 Task: Look for space in Bir el Djir, Algeria from 9th June, 2023 to 17th June, 2023 for 2 adults in price range Rs.7000 to Rs.12000. Place can be private room with 1  bedroom having 2 beds and 1 bathroom. Property type can be house, flat, hotel. Booking option can be shelf check-in. Required host language is .
Action: Mouse moved to (482, 100)
Screenshot: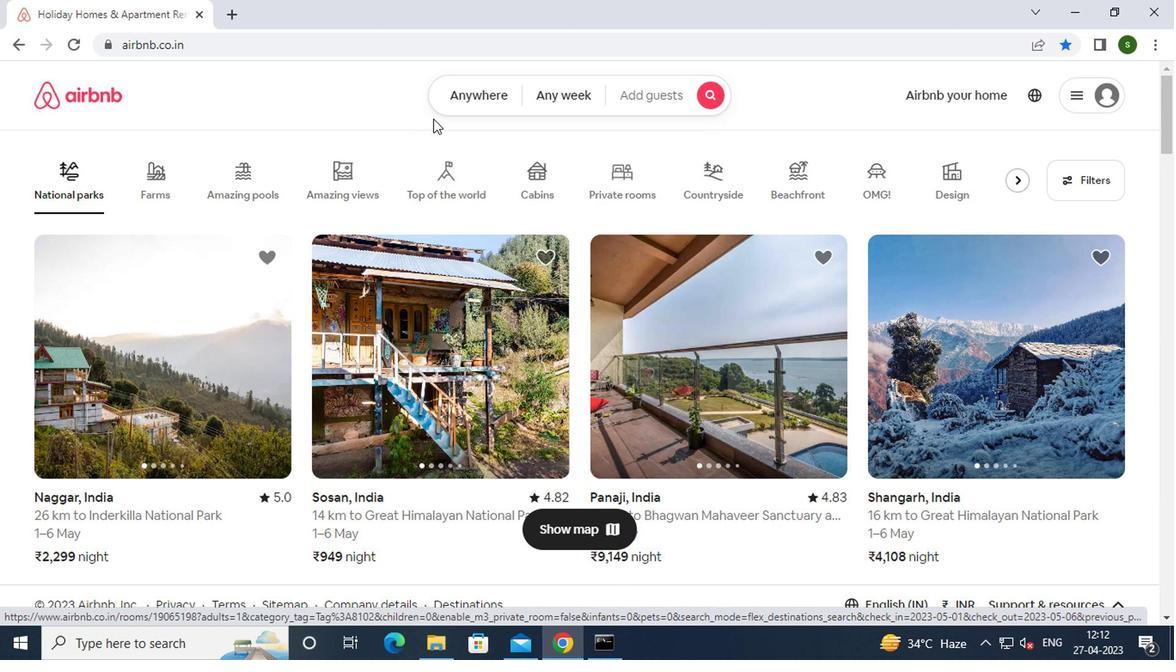 
Action: Mouse pressed left at (482, 100)
Screenshot: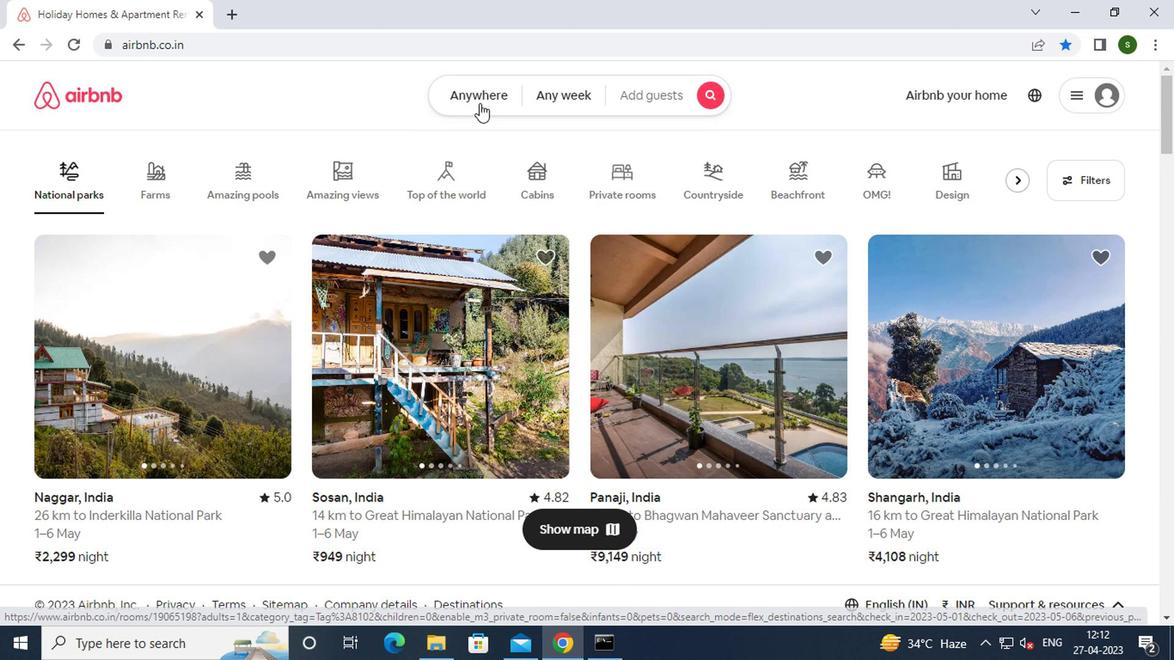 
Action: Mouse moved to (364, 167)
Screenshot: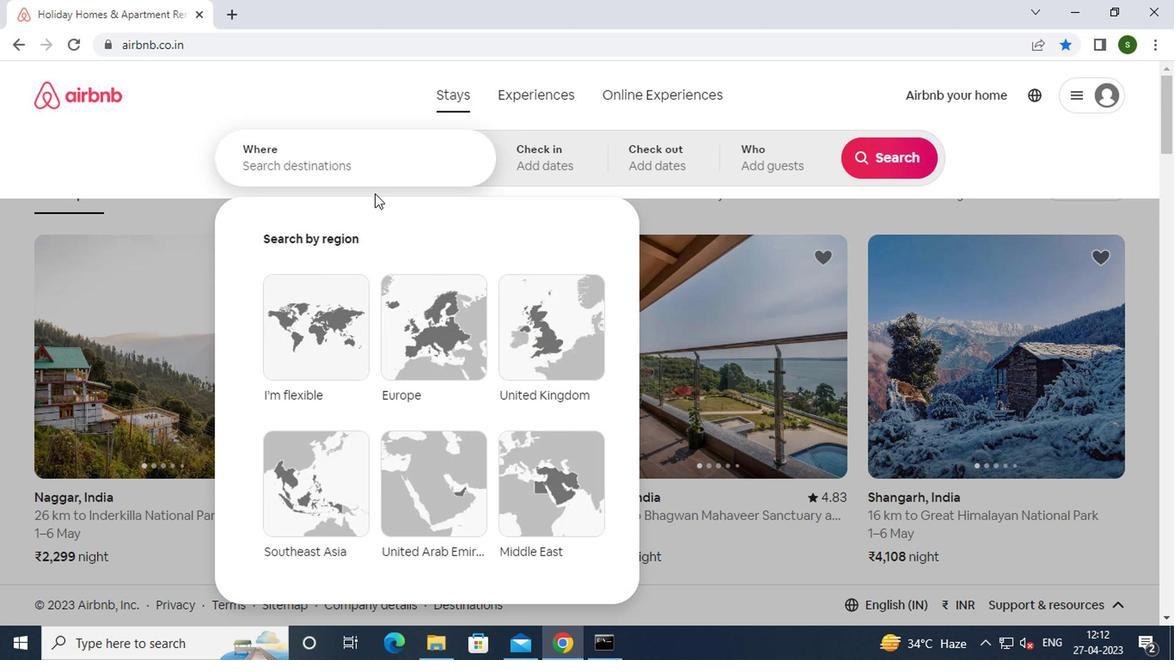 
Action: Mouse pressed left at (364, 167)
Screenshot: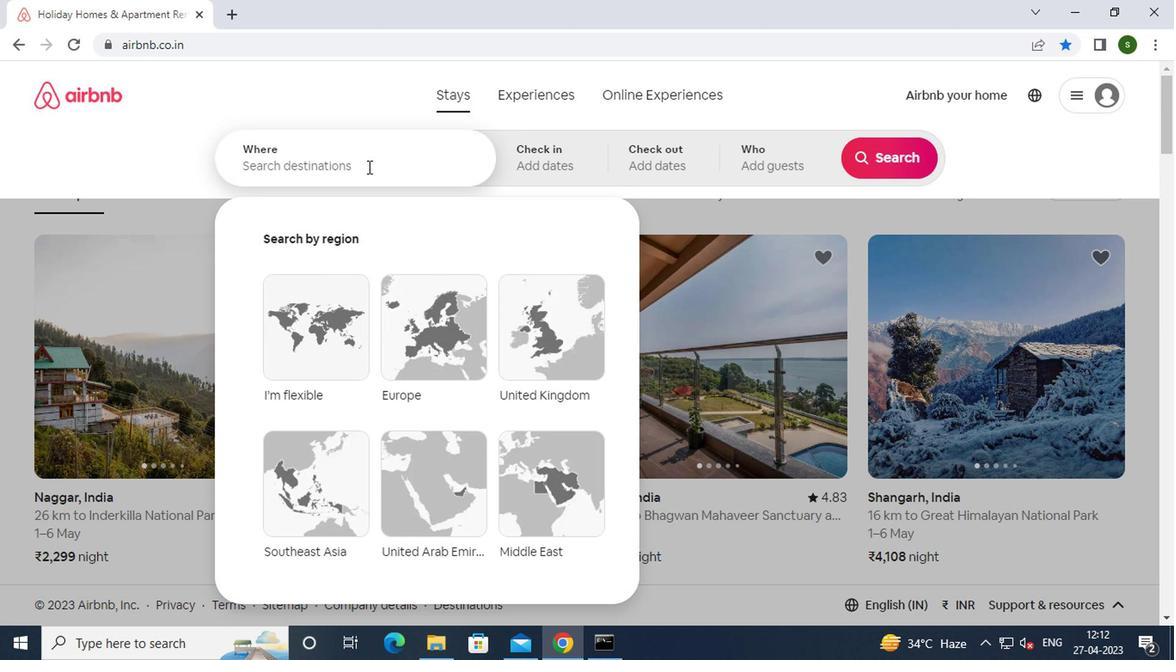 
Action: Key pressed b<Key.caps_lock>ir<Key.space>el<Key.space><Key.caps_lock>d<Key.caps_lock>jir,<Key.space><Key.caps_lock>a<Key.caps_lock>lgeria<Key.enter>
Screenshot: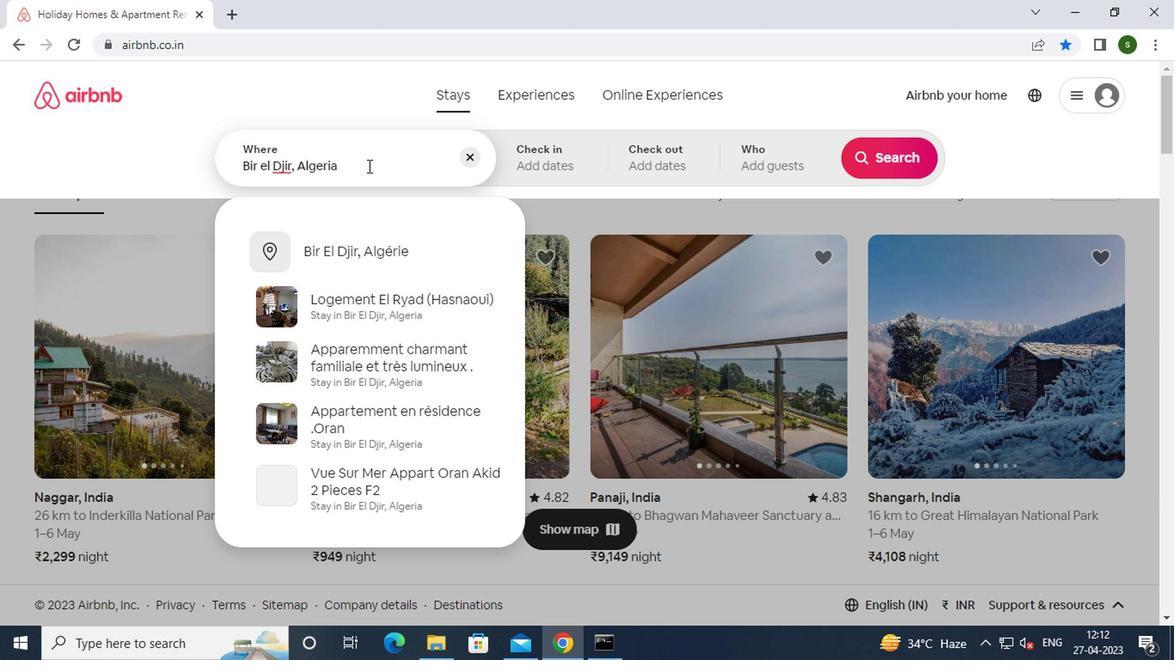 
Action: Mouse moved to (865, 291)
Screenshot: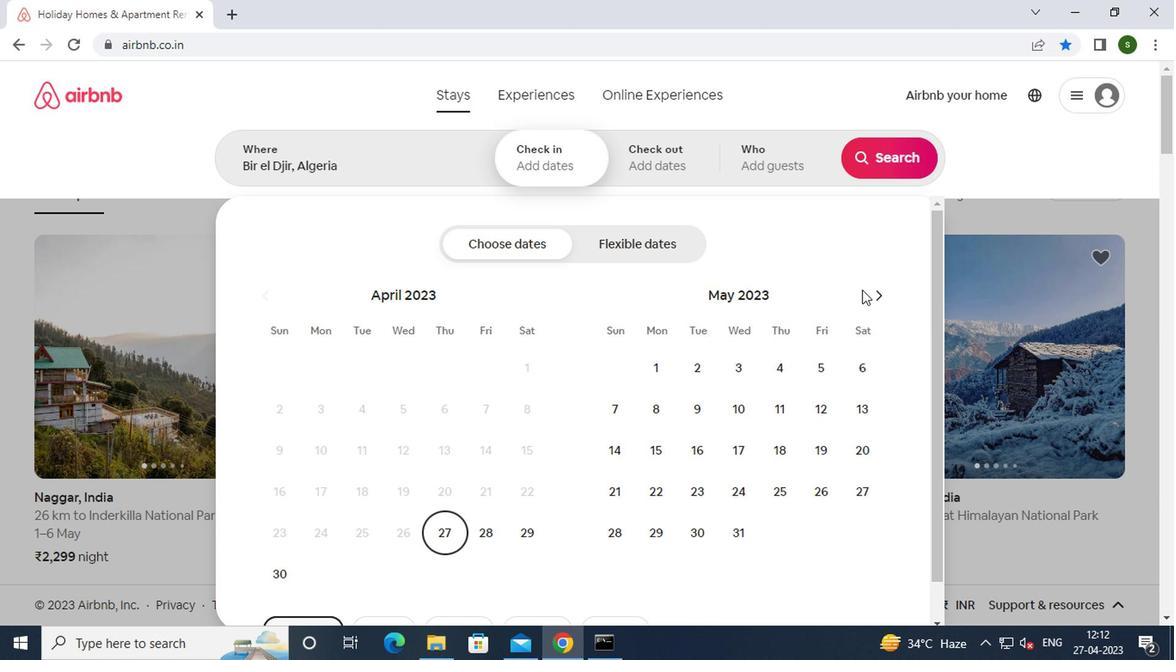
Action: Mouse pressed left at (865, 291)
Screenshot: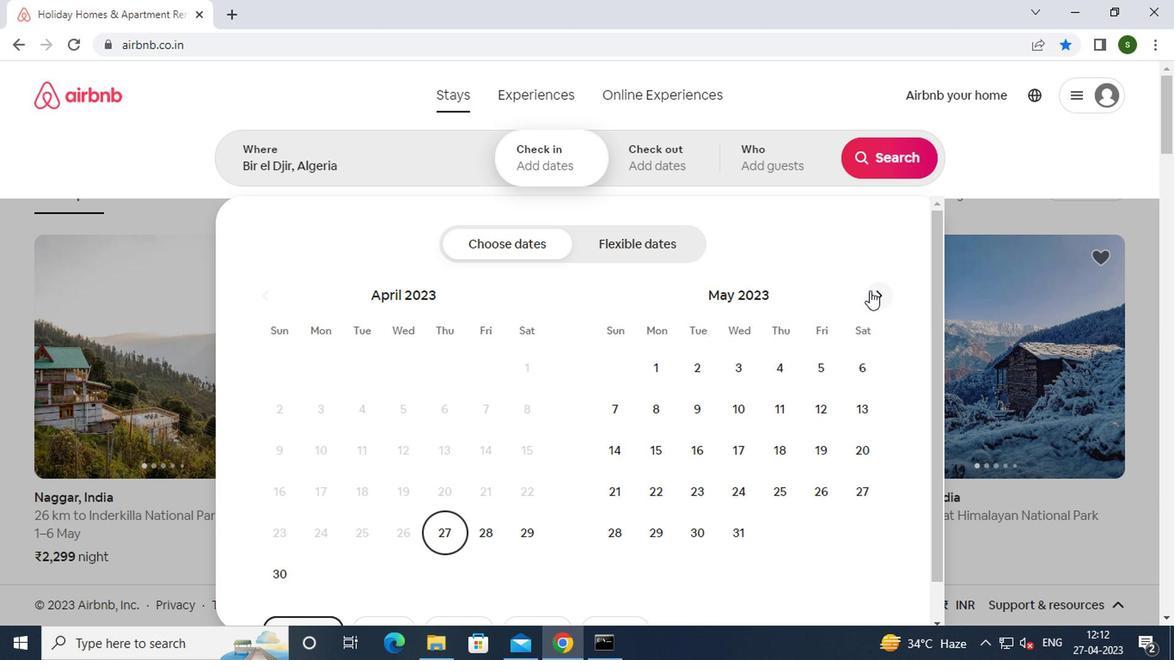 
Action: Mouse moved to (814, 406)
Screenshot: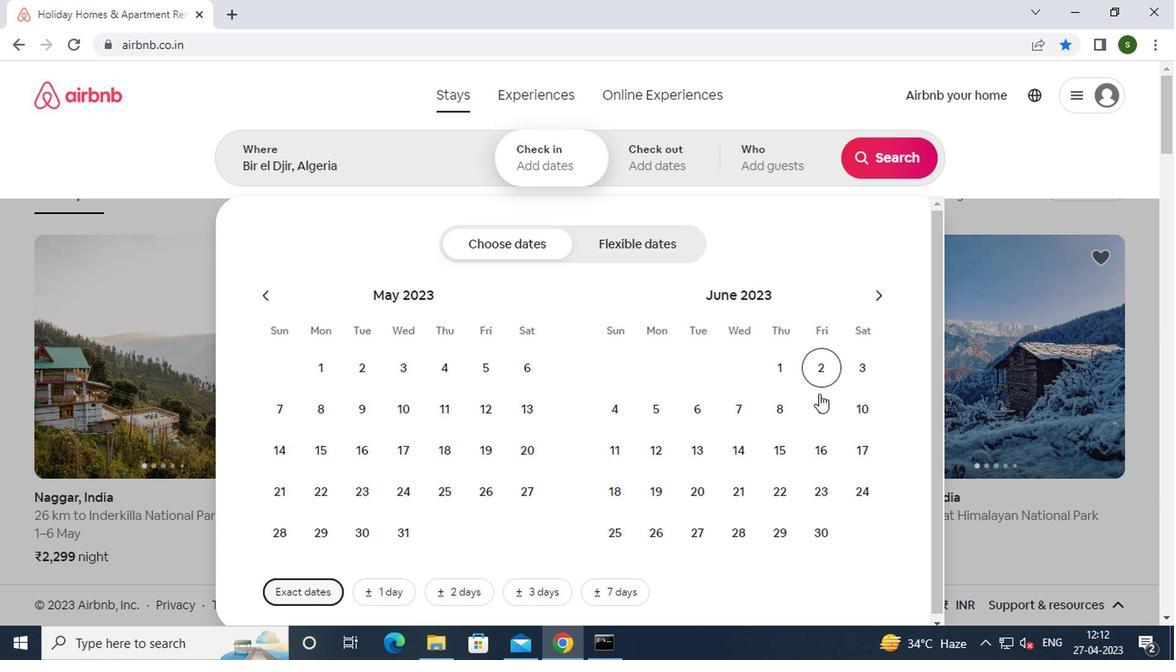 
Action: Mouse pressed left at (814, 406)
Screenshot: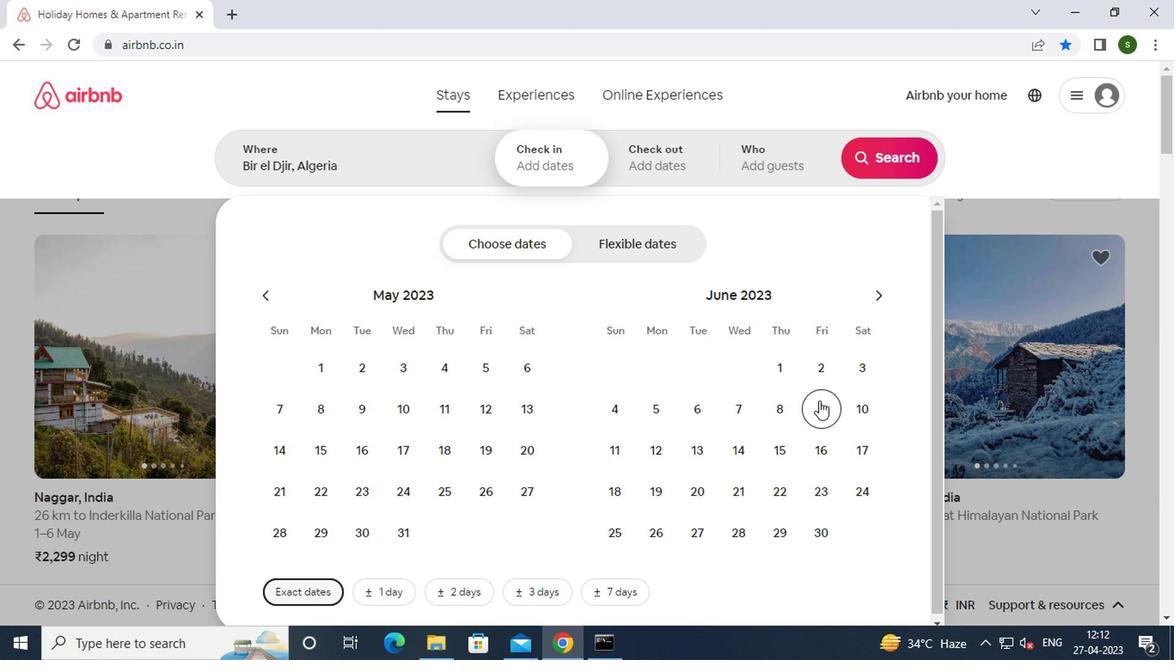 
Action: Mouse moved to (854, 446)
Screenshot: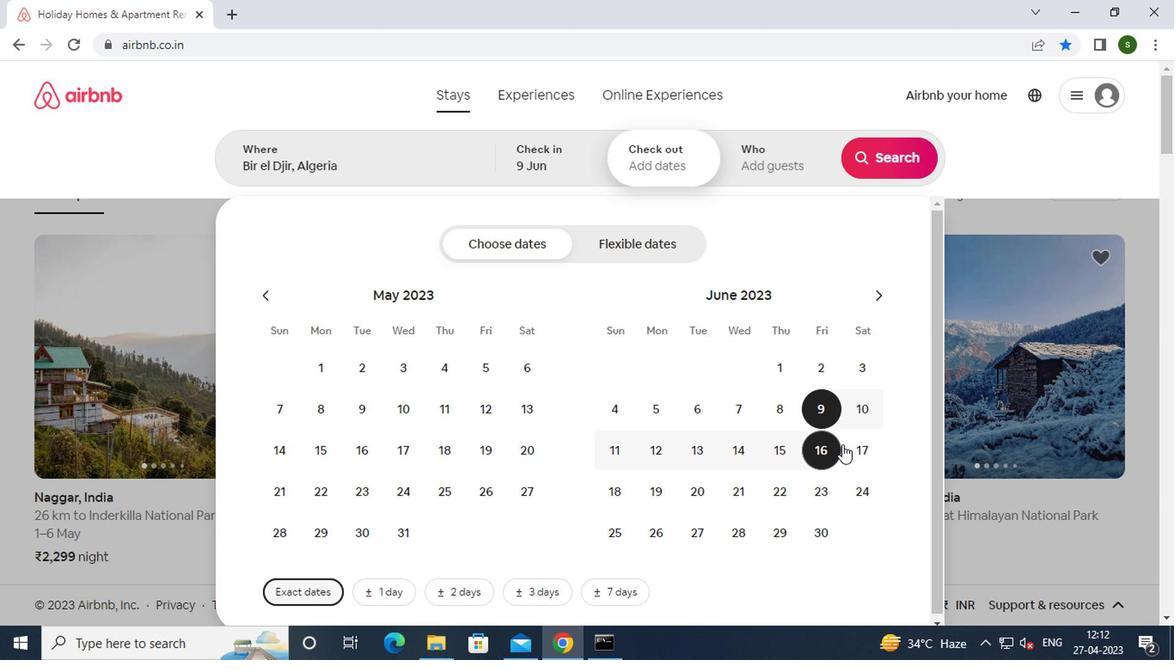 
Action: Mouse pressed left at (854, 446)
Screenshot: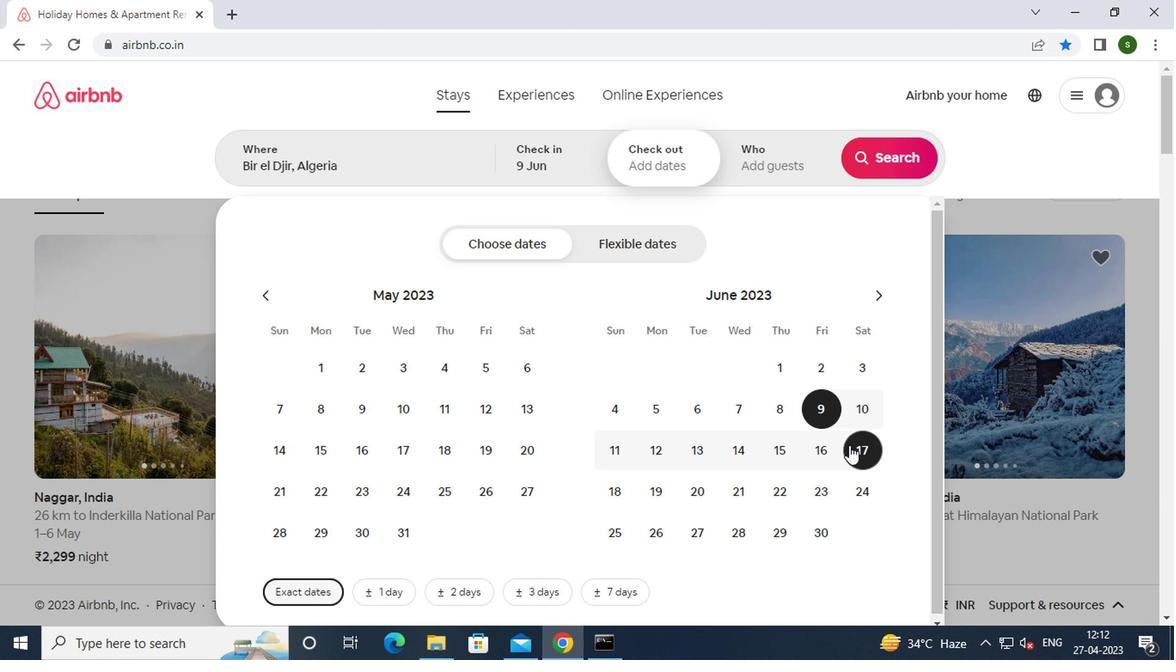 
Action: Mouse moved to (775, 167)
Screenshot: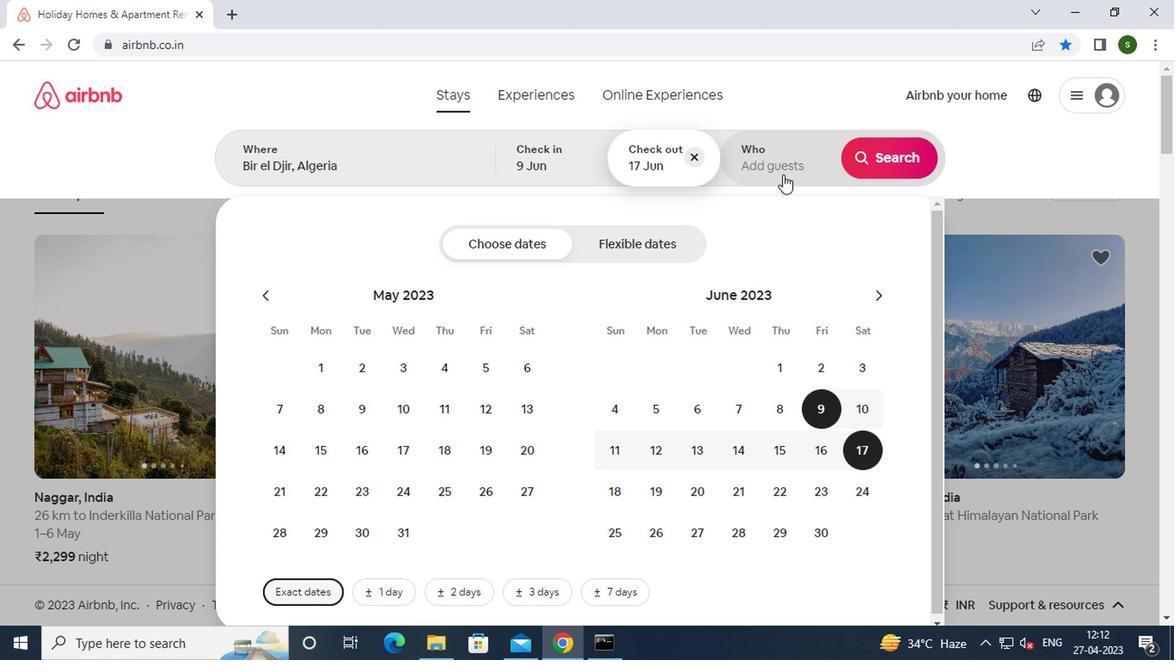
Action: Mouse pressed left at (775, 167)
Screenshot: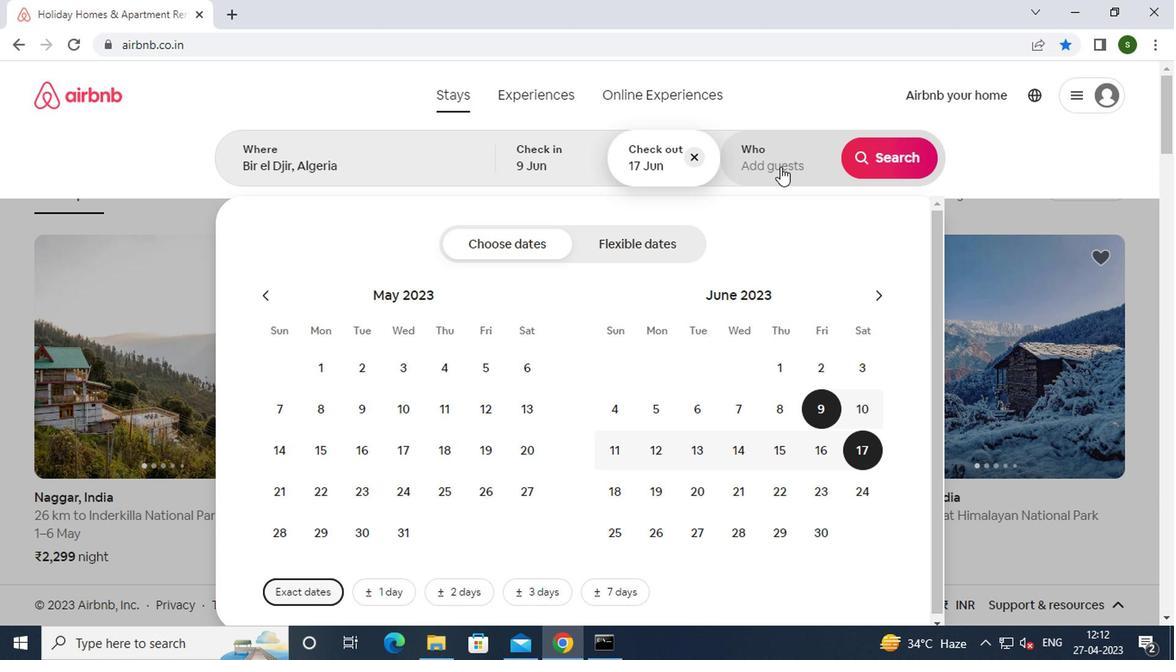 
Action: Mouse moved to (892, 252)
Screenshot: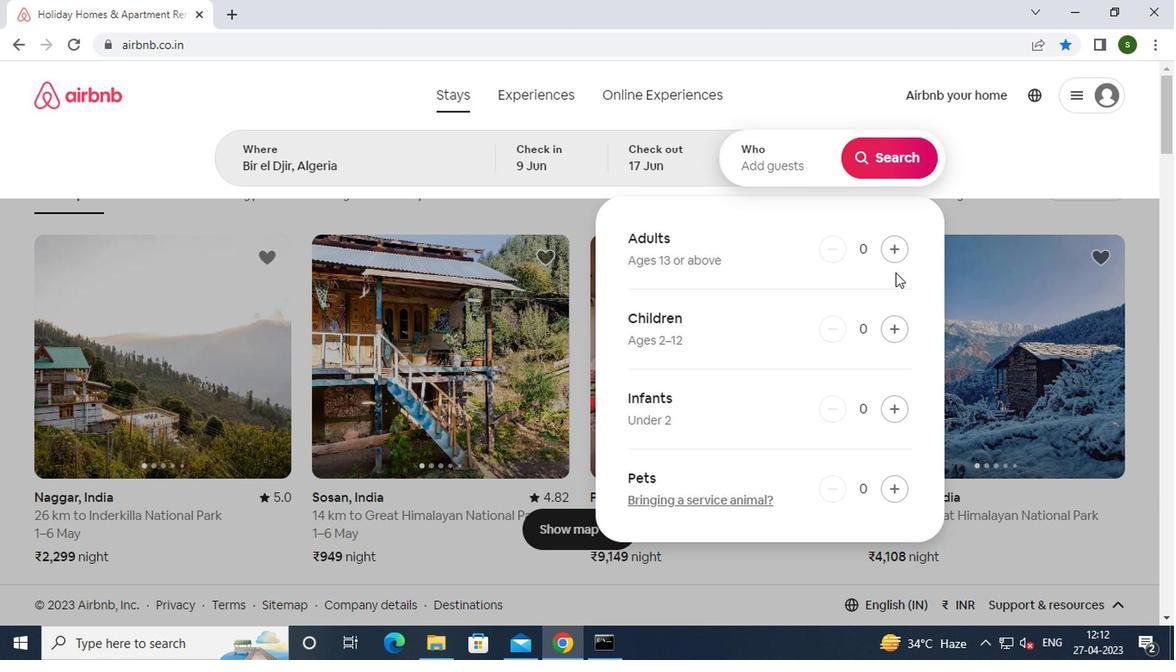 
Action: Mouse pressed left at (892, 252)
Screenshot: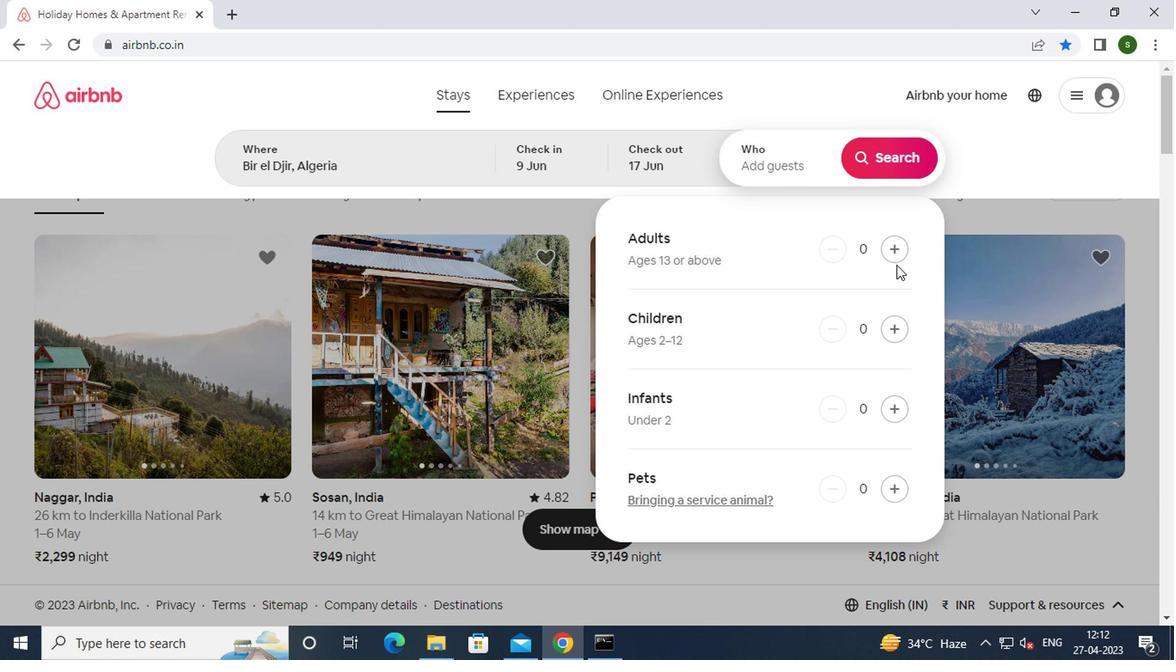 
Action: Mouse pressed left at (892, 252)
Screenshot: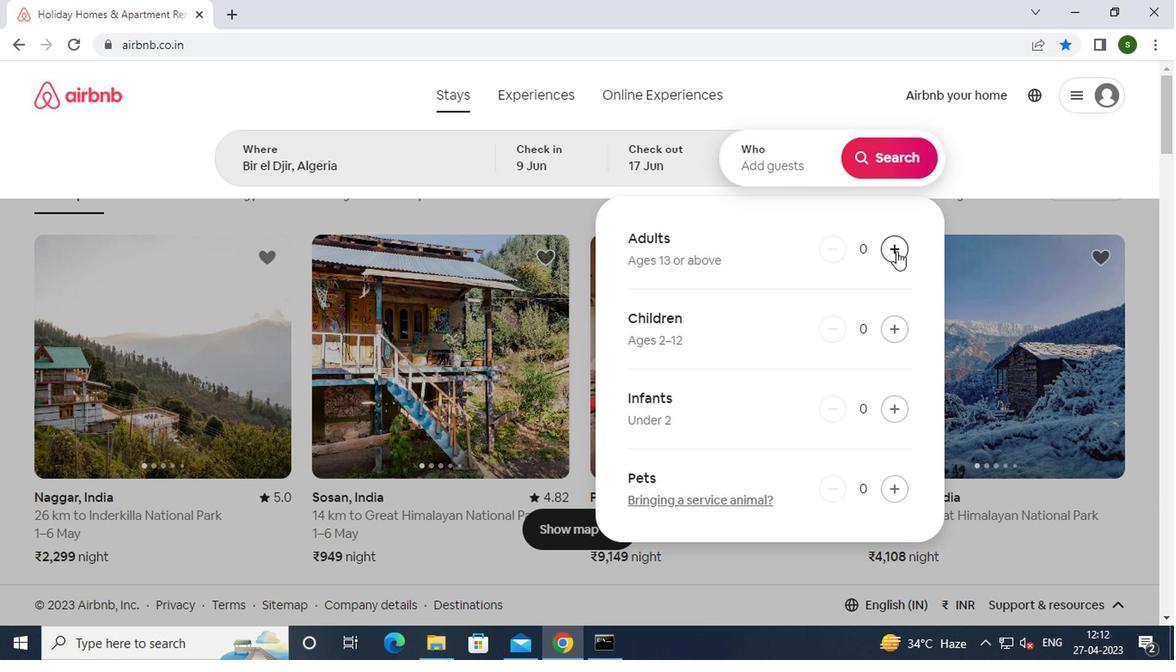
Action: Mouse moved to (898, 156)
Screenshot: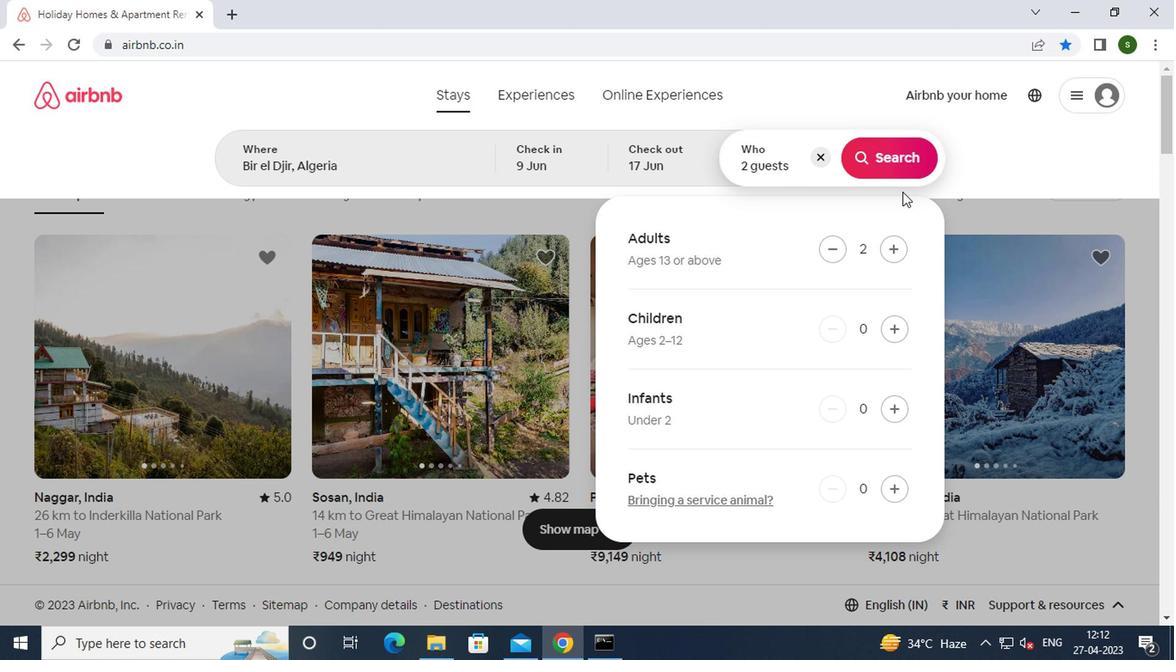 
Action: Mouse pressed left at (898, 156)
Screenshot: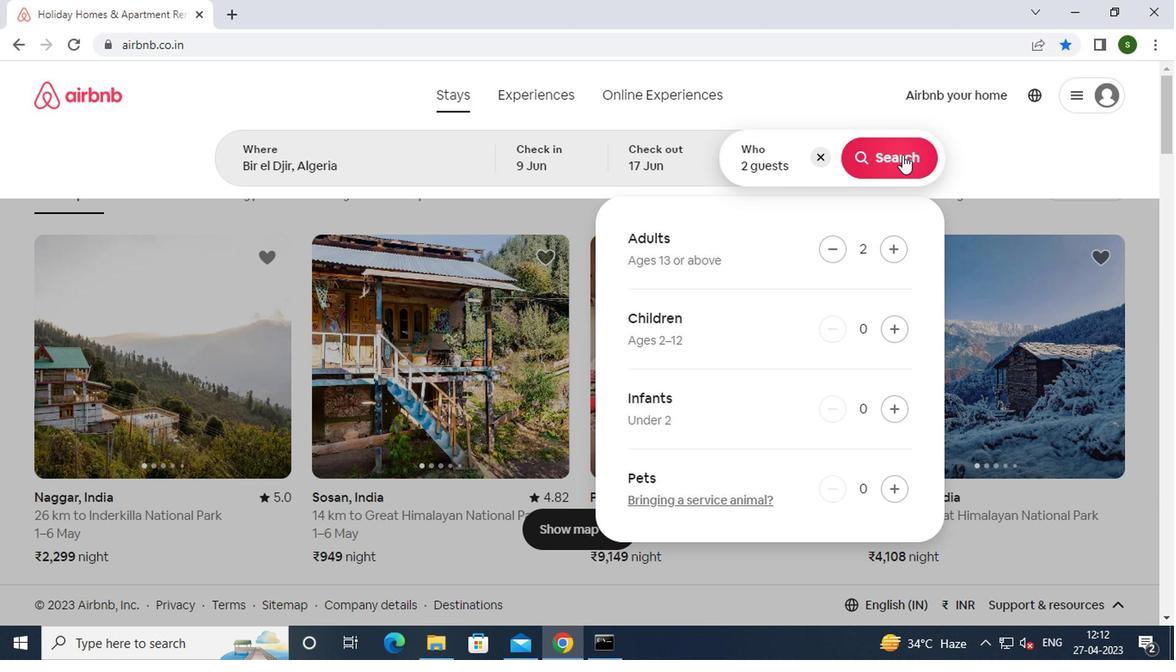 
Action: Mouse moved to (1104, 173)
Screenshot: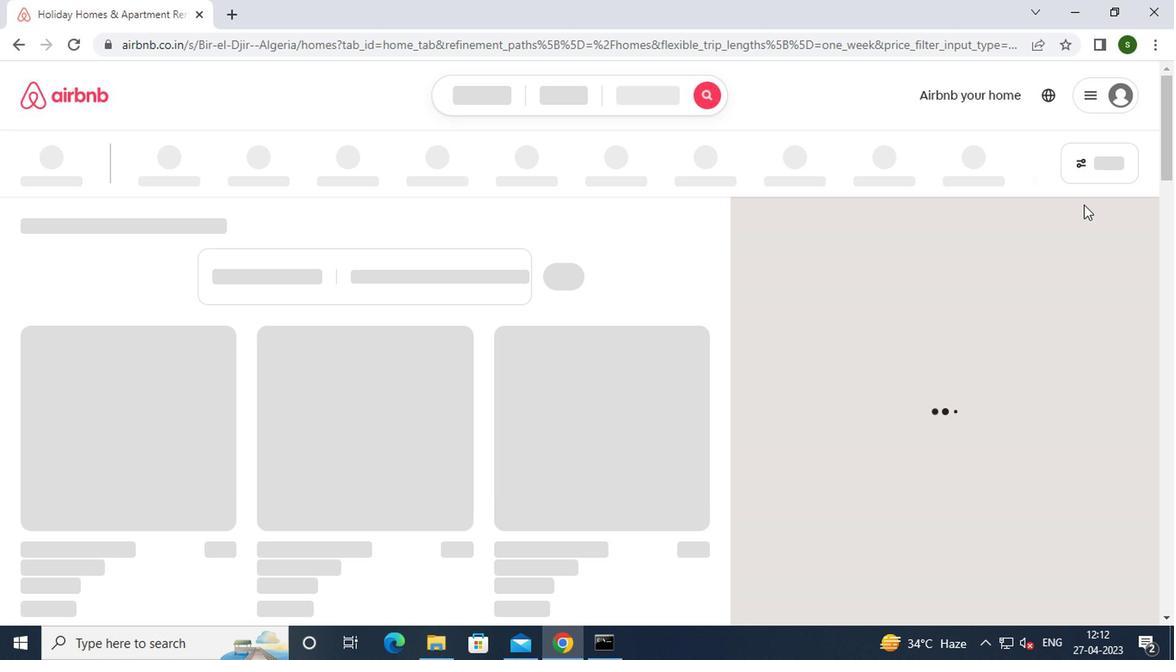
Action: Mouse pressed left at (1104, 173)
Screenshot: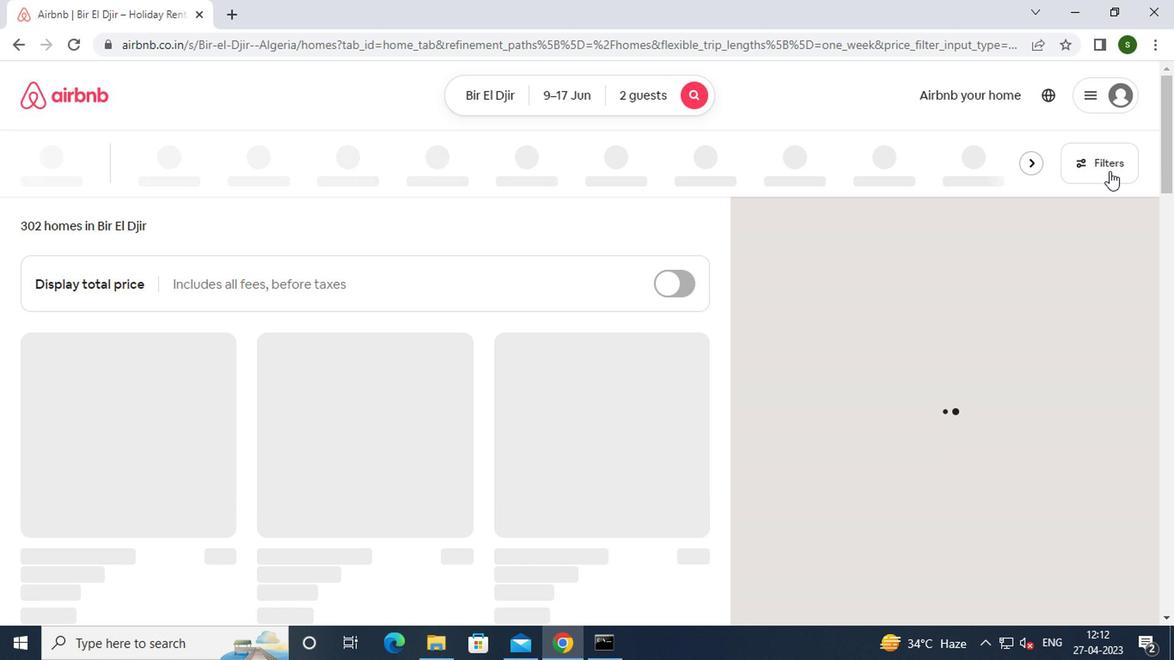 
Action: Mouse moved to (496, 382)
Screenshot: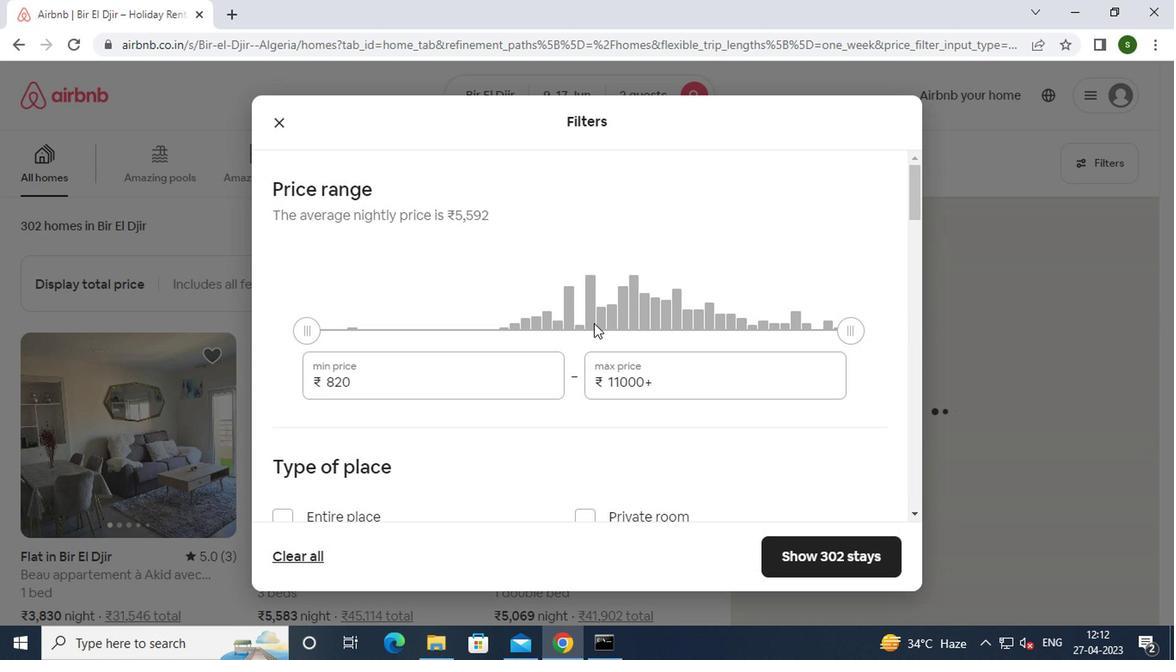 
Action: Mouse pressed left at (496, 382)
Screenshot: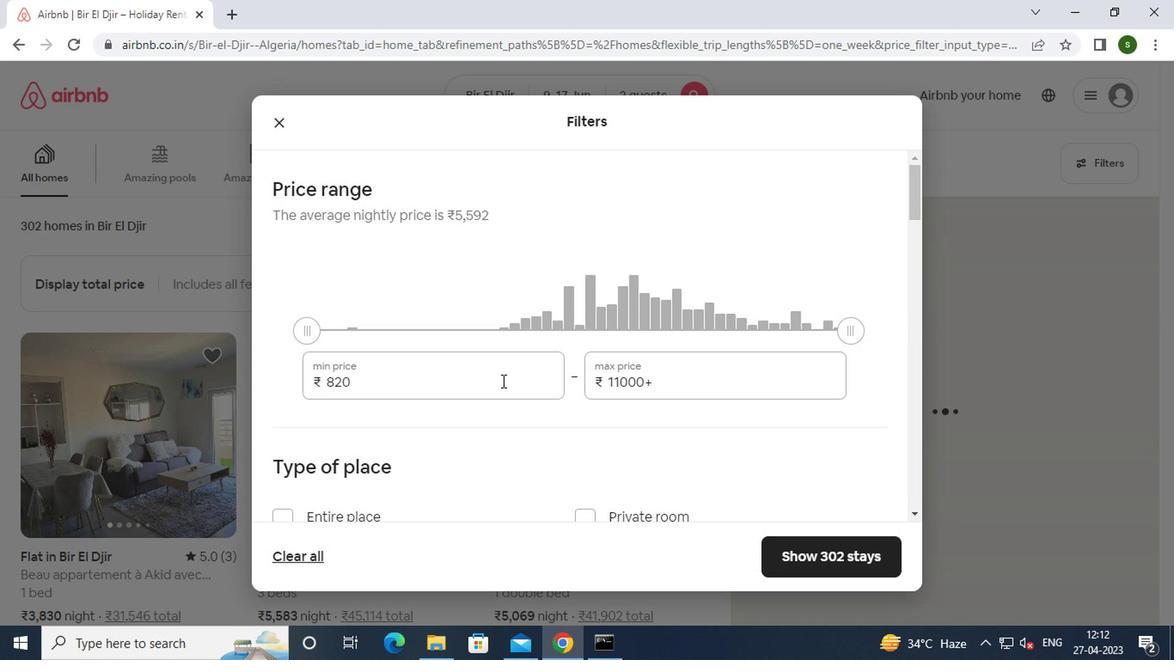 
Action: Key pressed <Key.backspace><Key.backspace><Key.backspace><Key.backspace><Key.backspace><Key.backspace><Key.backspace><Key.backspace><Key.backspace>7000
Screenshot: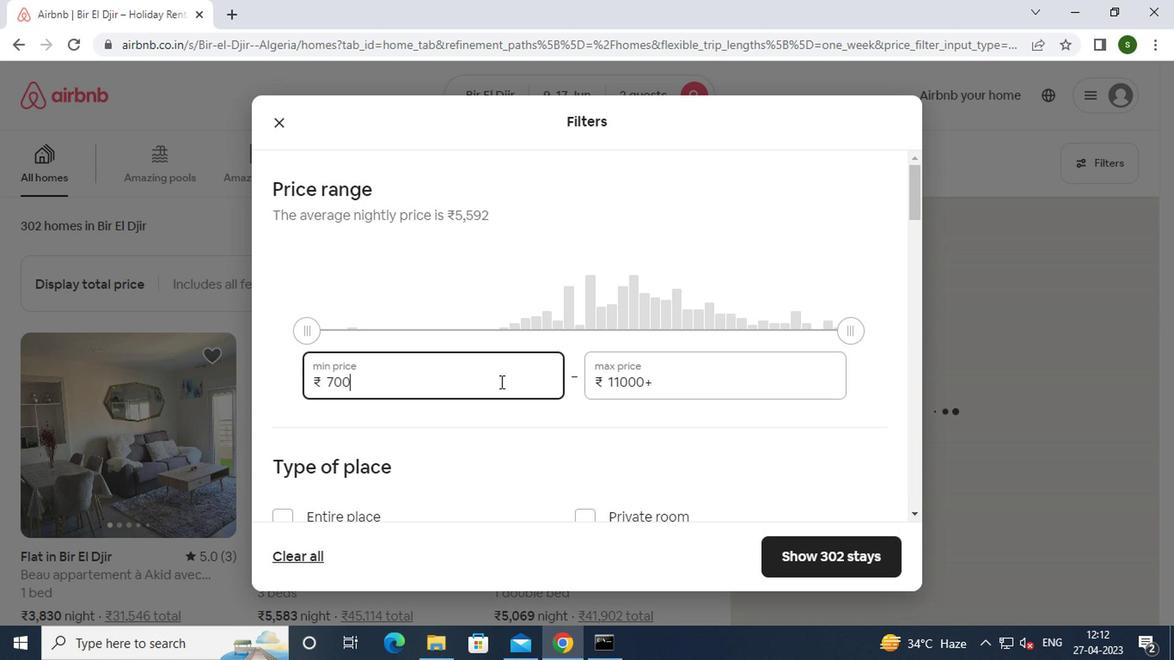 
Action: Mouse moved to (683, 378)
Screenshot: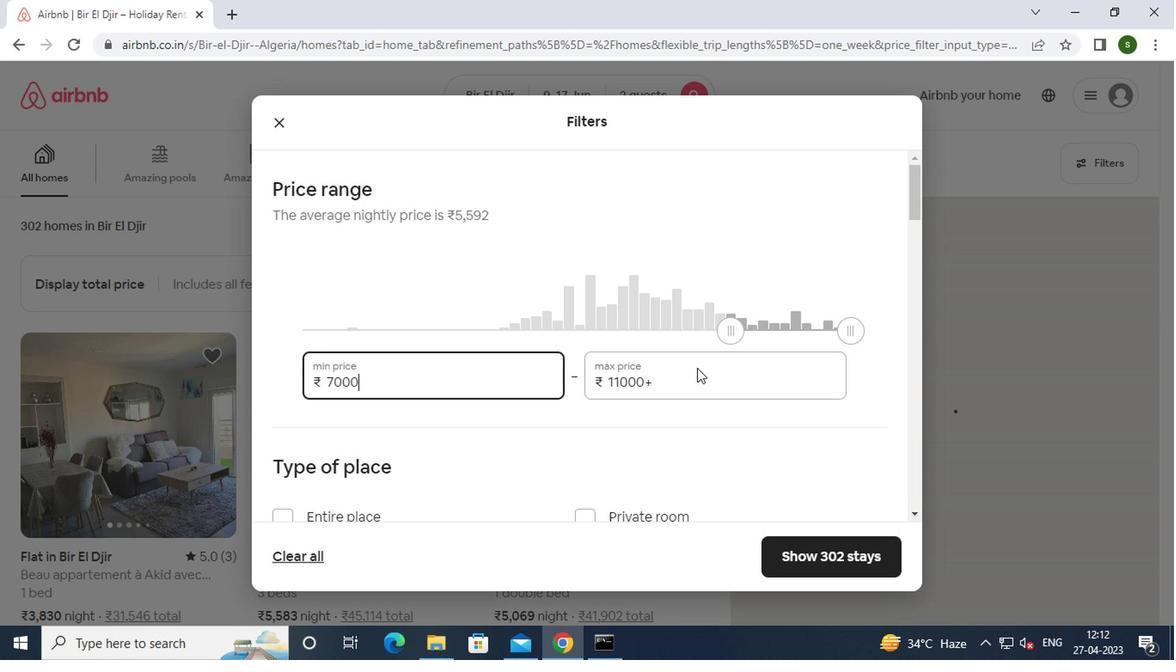 
Action: Mouse pressed left at (683, 378)
Screenshot: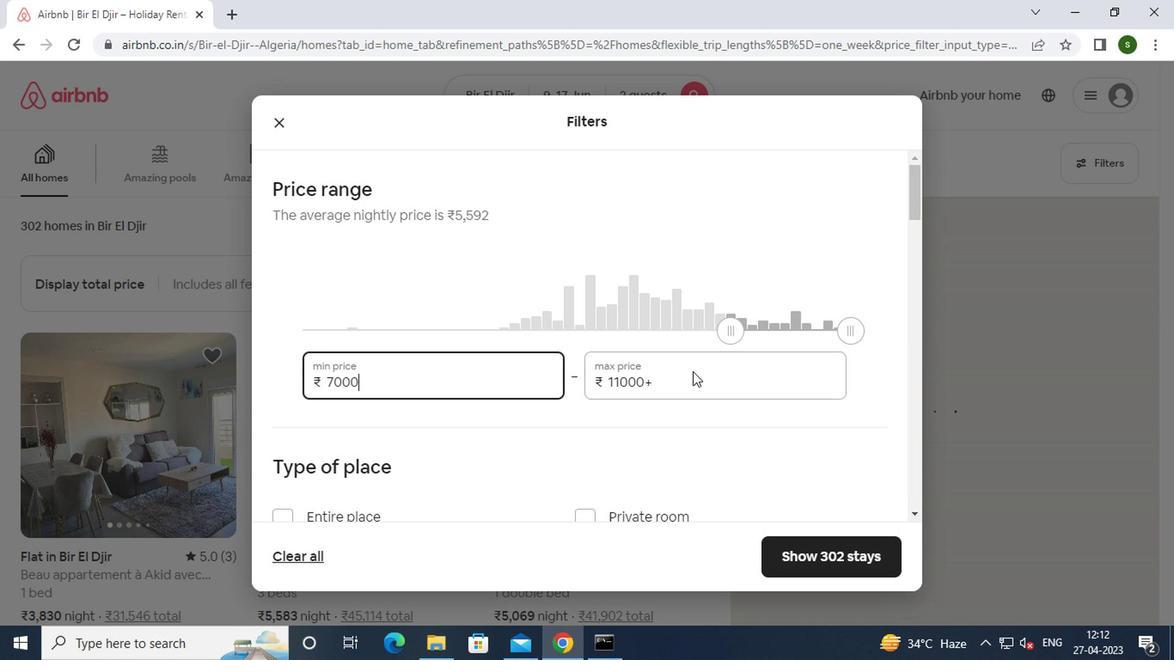 
Action: Key pressed <Key.backspace><Key.backspace><Key.backspace><Key.backspace><Key.backspace><Key.backspace><Key.backspace><Key.backspace><Key.backspace><Key.backspace><Key.backspace><Key.backspace><Key.backspace><Key.backspace><Key.backspace>12000
Screenshot: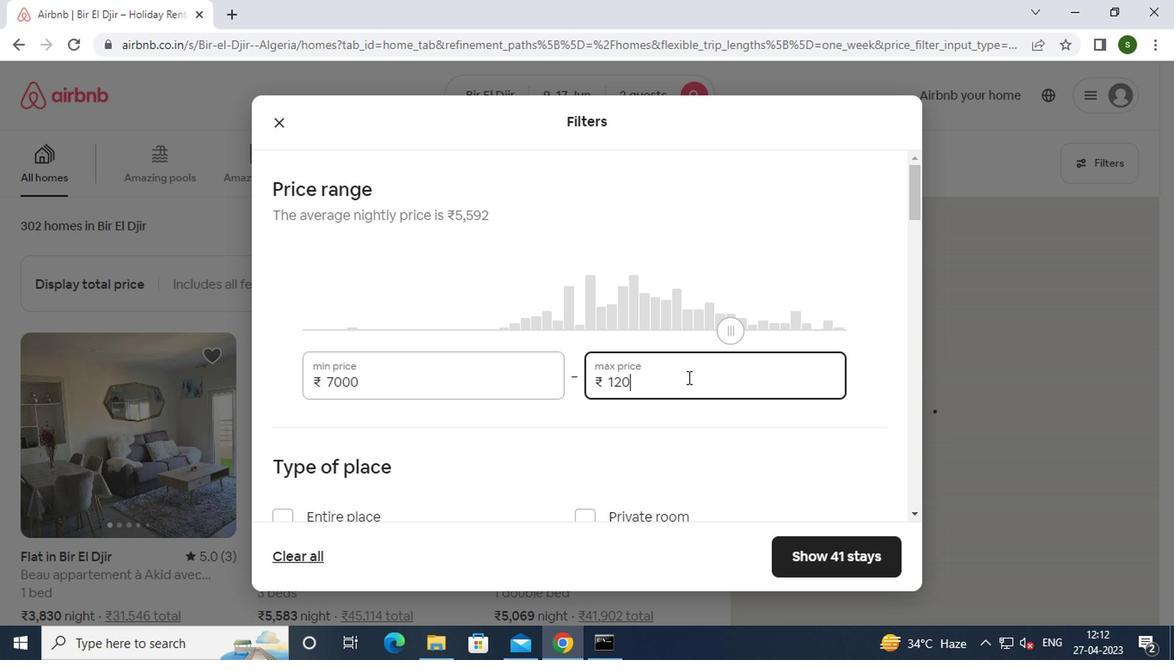 
Action: Mouse moved to (437, 401)
Screenshot: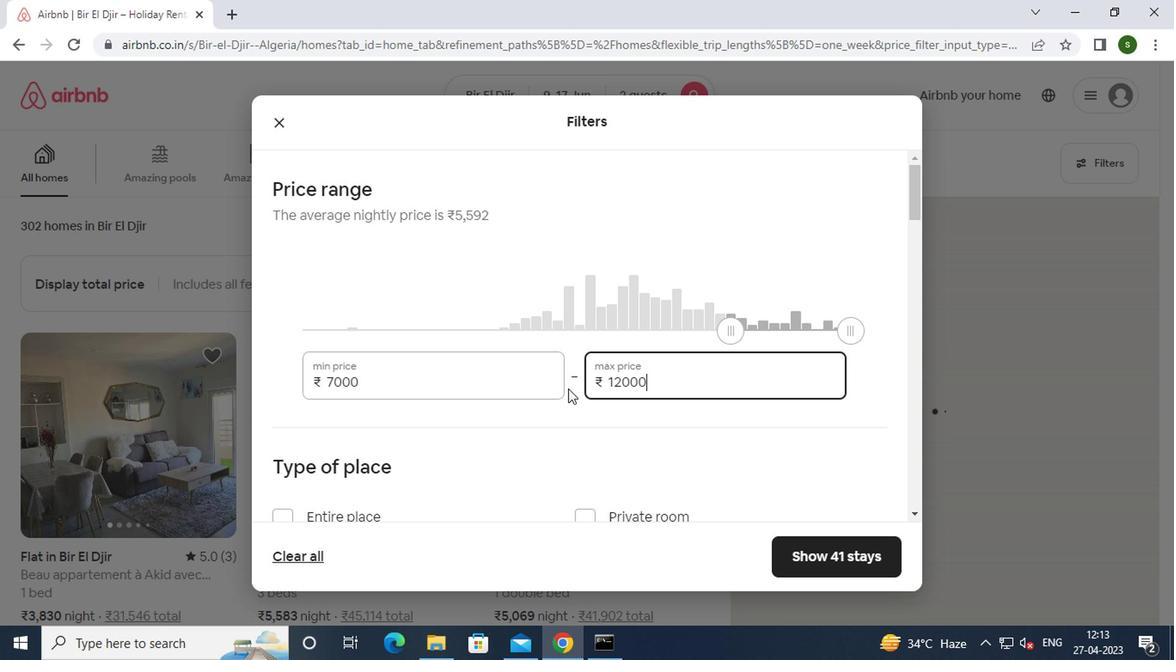 
Action: Mouse scrolled (437, 400) with delta (0, -1)
Screenshot: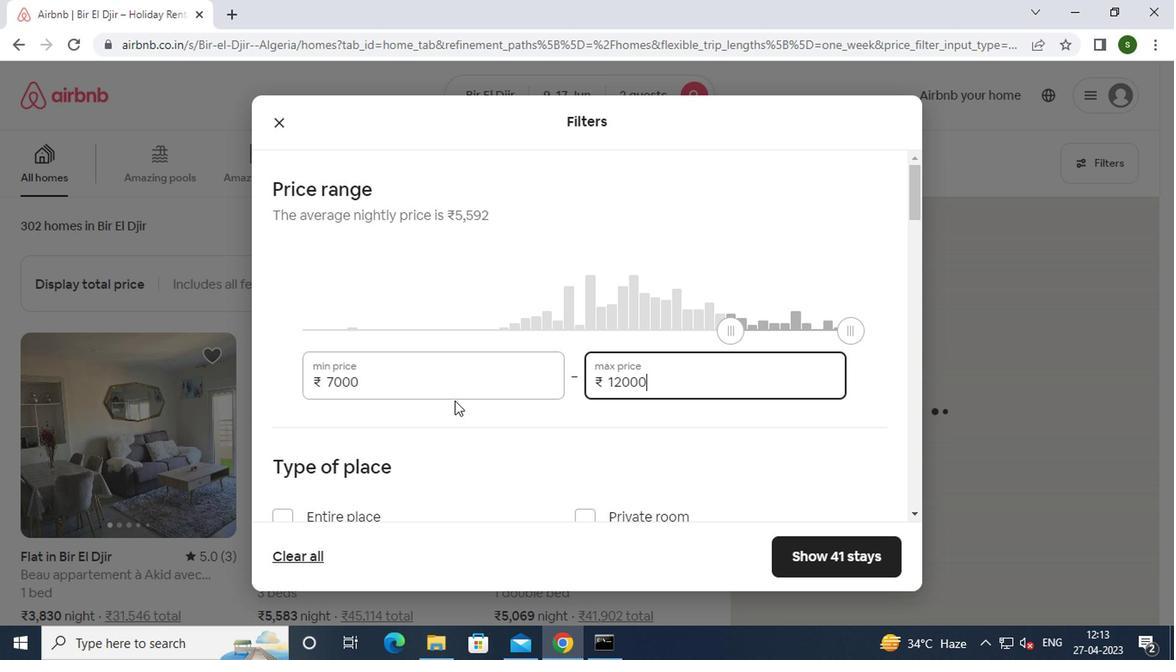 
Action: Mouse scrolled (437, 400) with delta (0, -1)
Screenshot: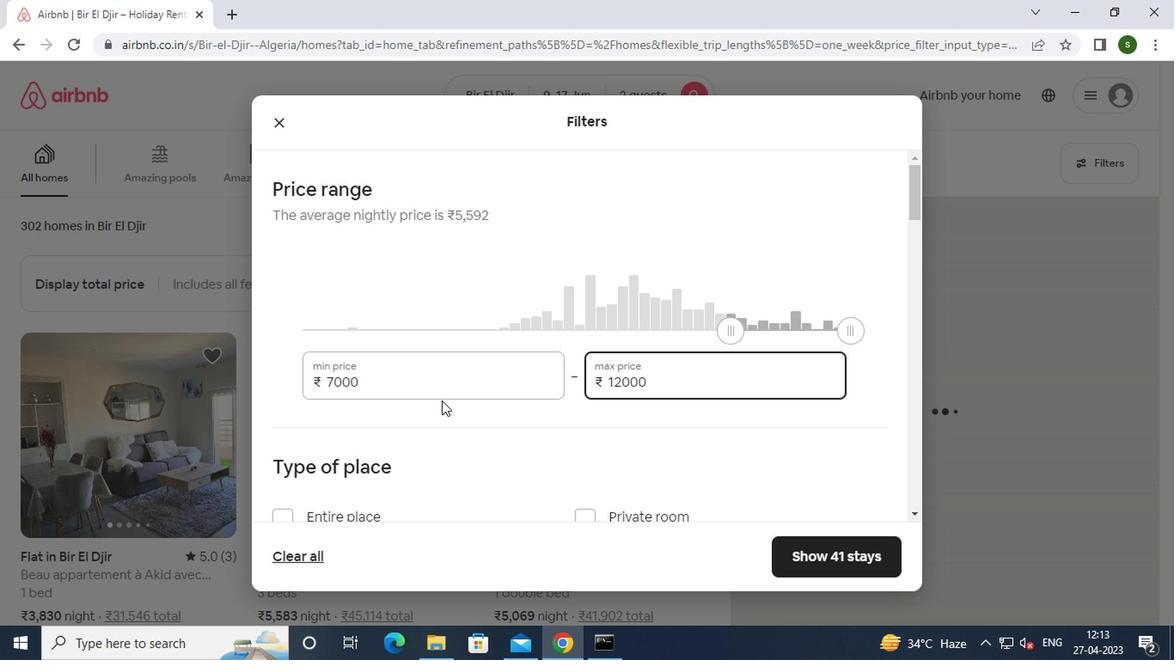 
Action: Mouse moved to (576, 340)
Screenshot: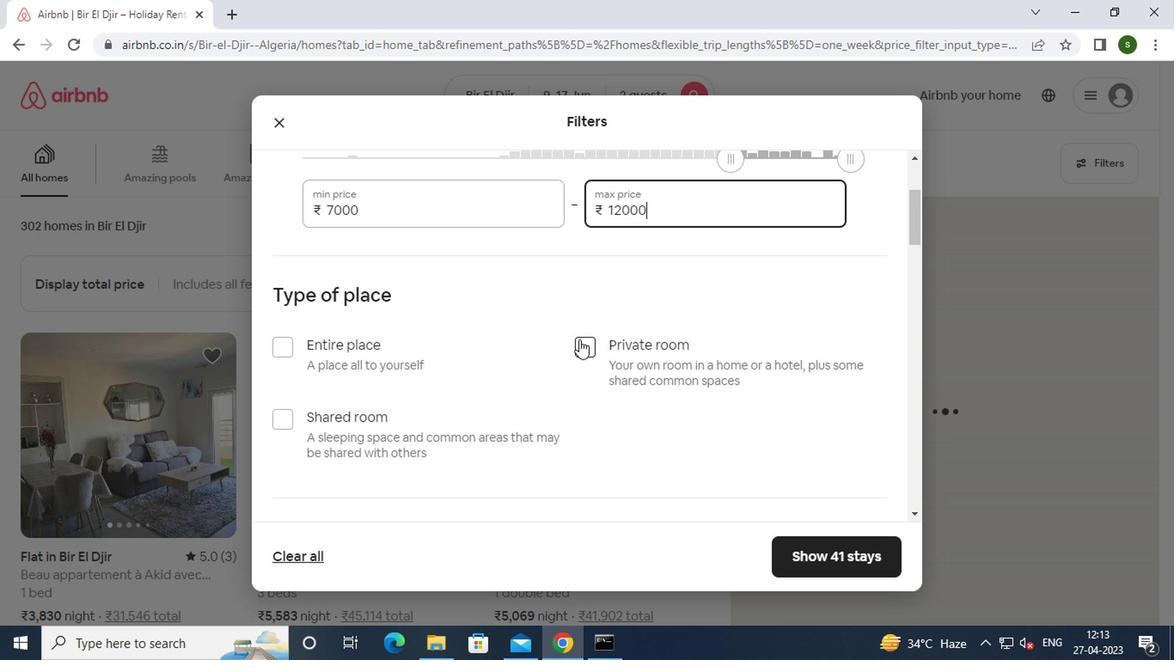 
Action: Mouse pressed left at (576, 340)
Screenshot: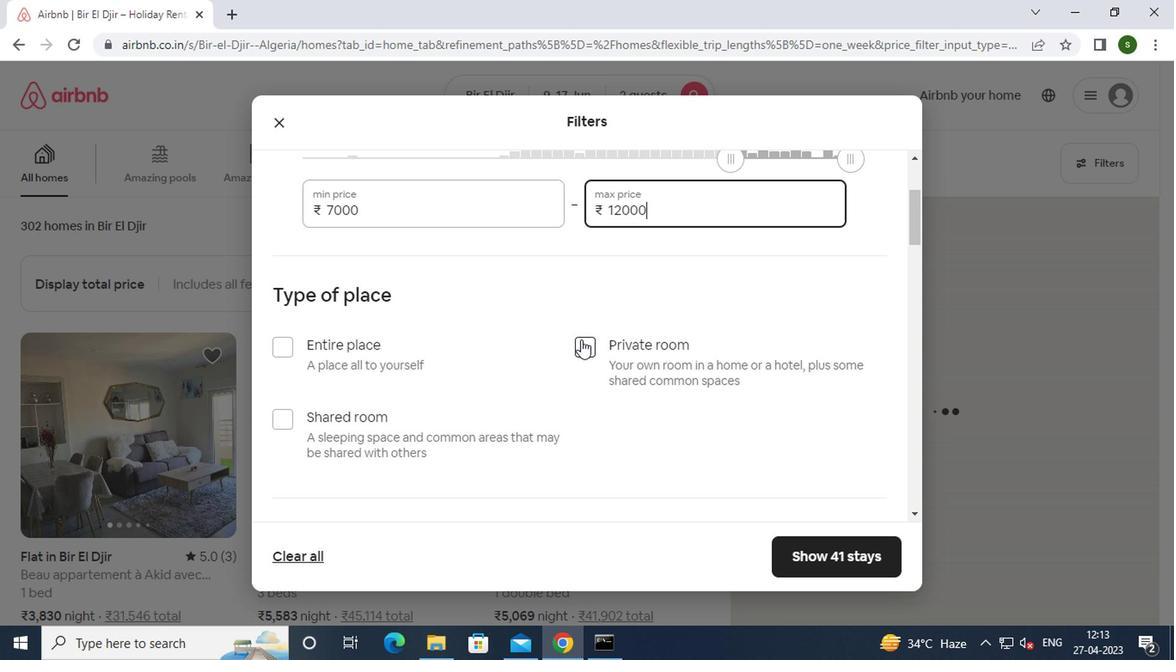 
Action: Mouse moved to (449, 343)
Screenshot: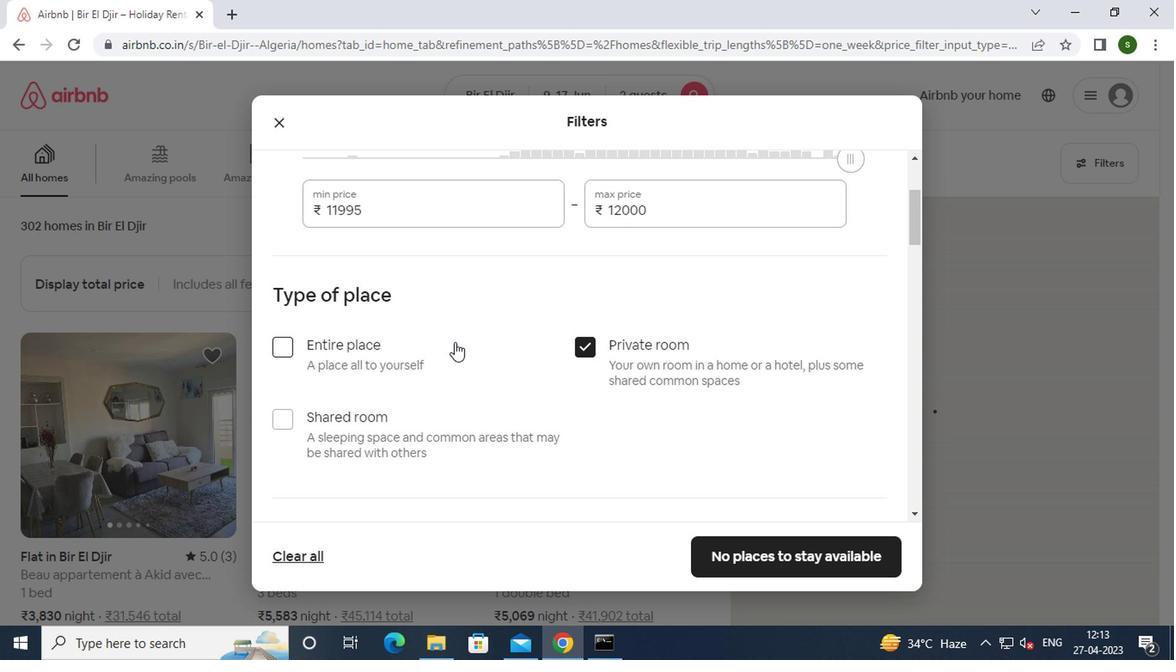 
Action: Mouse scrolled (449, 341) with delta (0, -1)
Screenshot: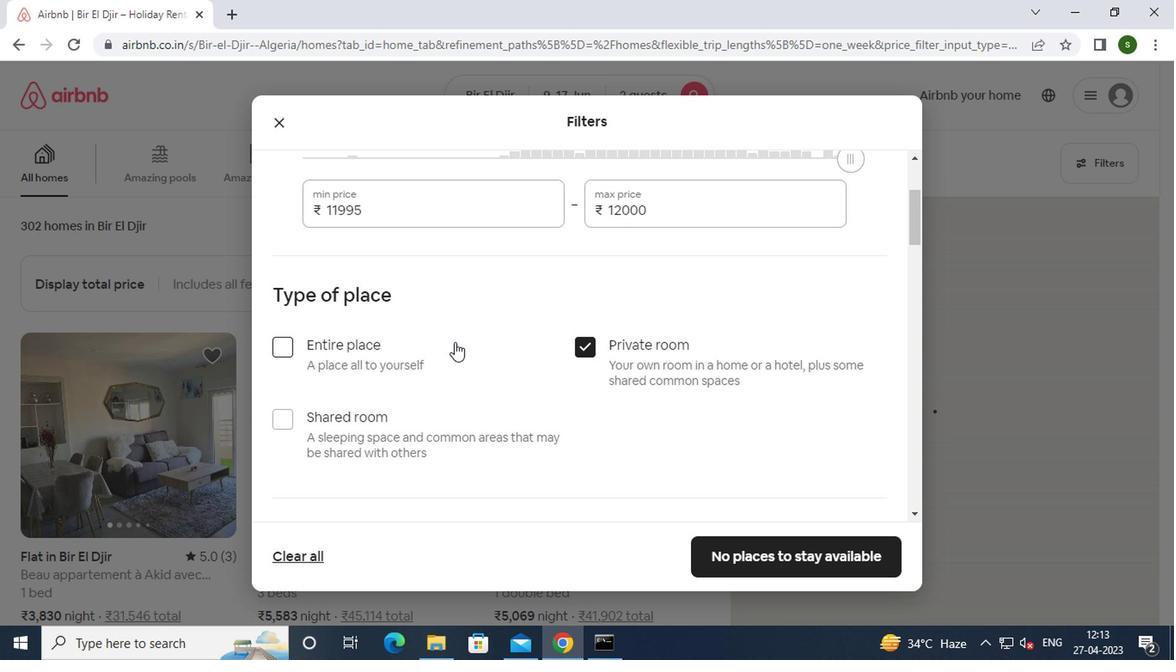 
Action: Mouse scrolled (449, 341) with delta (0, -1)
Screenshot: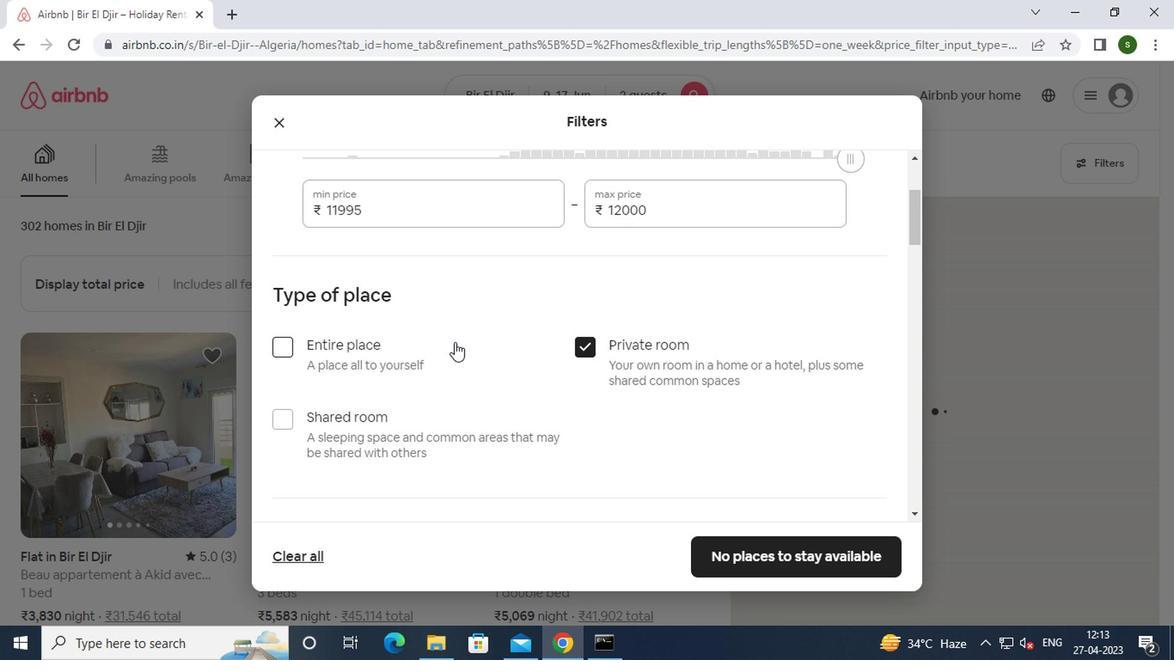 
Action: Mouse scrolled (449, 341) with delta (0, -1)
Screenshot: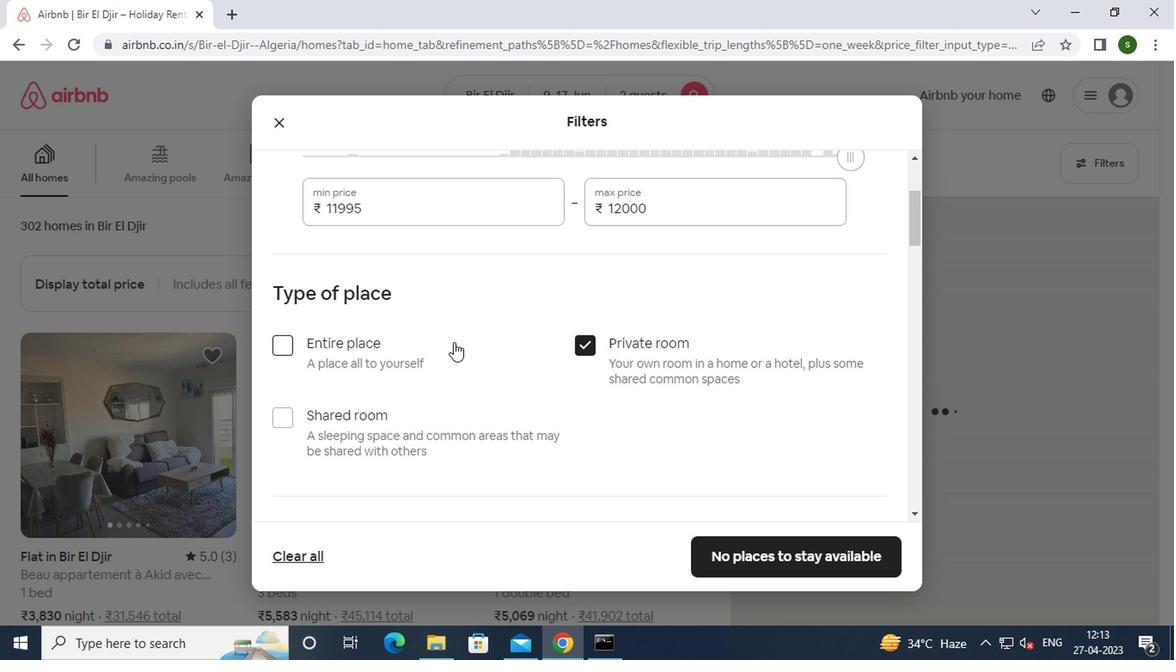 
Action: Mouse moved to (370, 366)
Screenshot: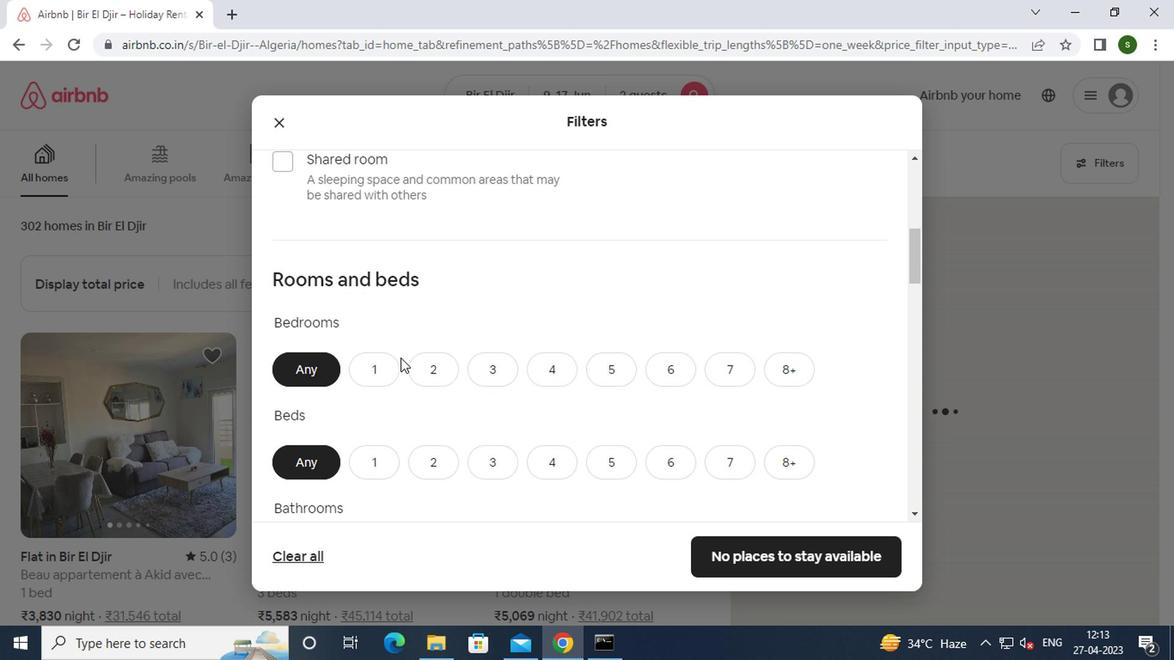 
Action: Mouse pressed left at (370, 366)
Screenshot: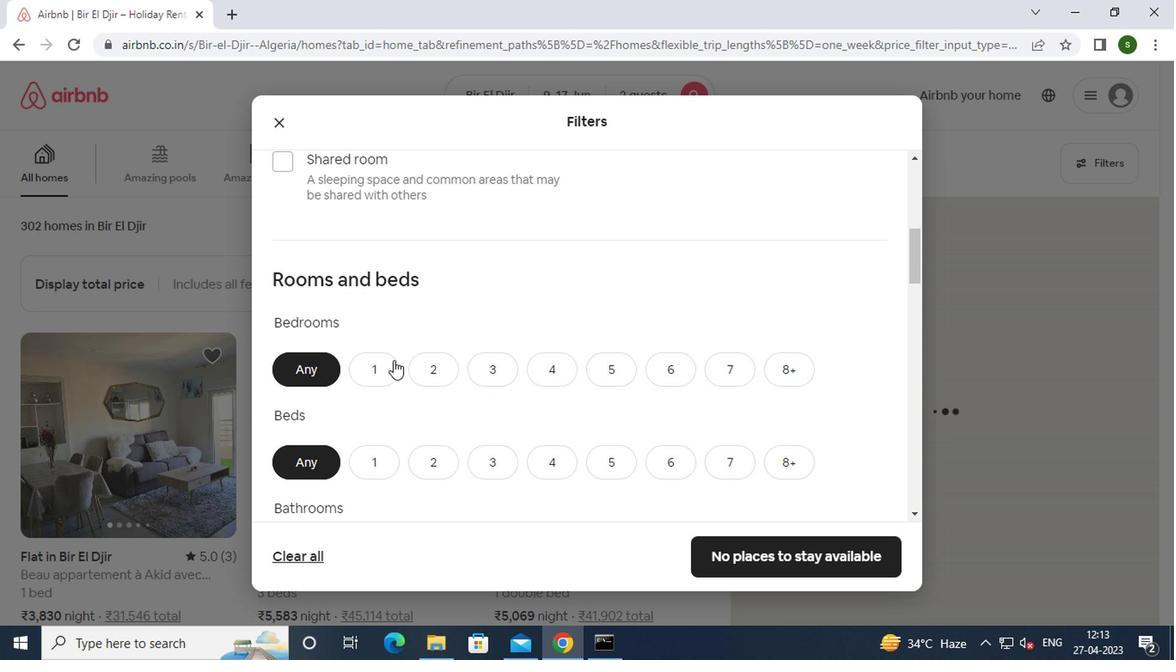 
Action: Mouse moved to (422, 469)
Screenshot: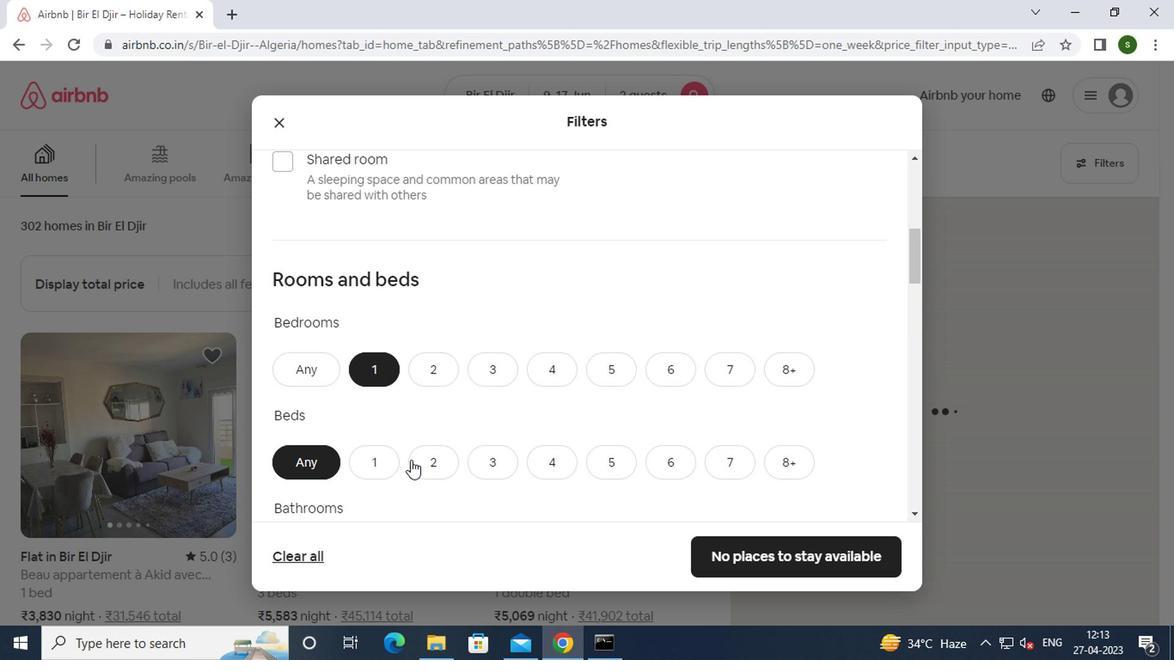 
Action: Mouse pressed left at (422, 469)
Screenshot: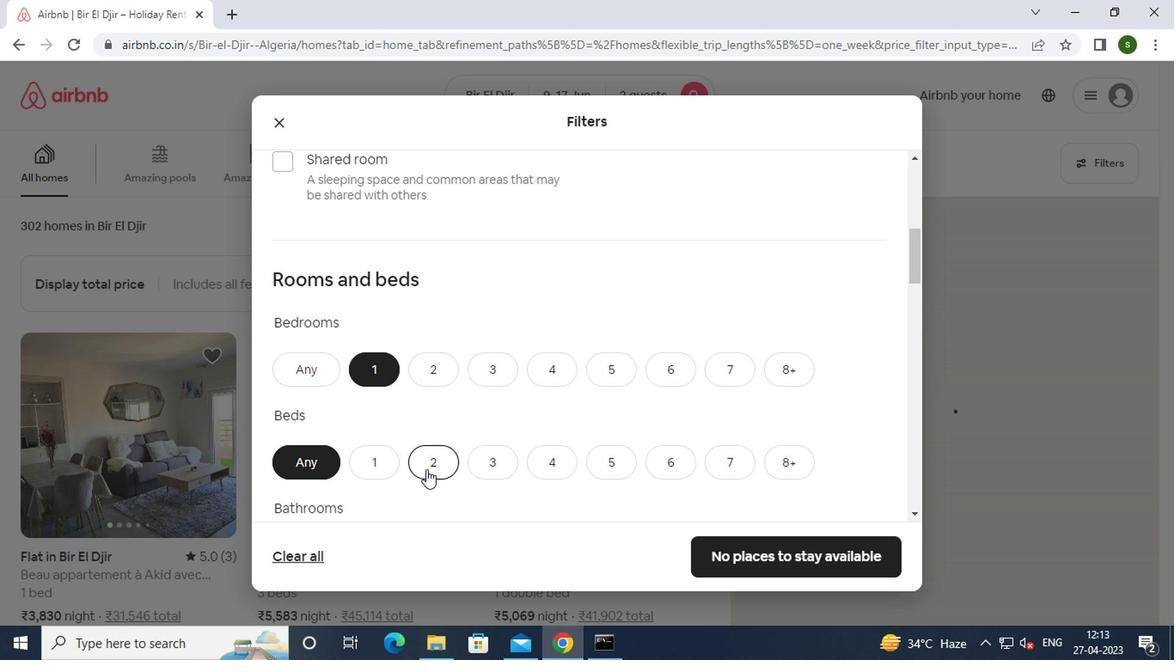 
Action: Mouse moved to (449, 400)
Screenshot: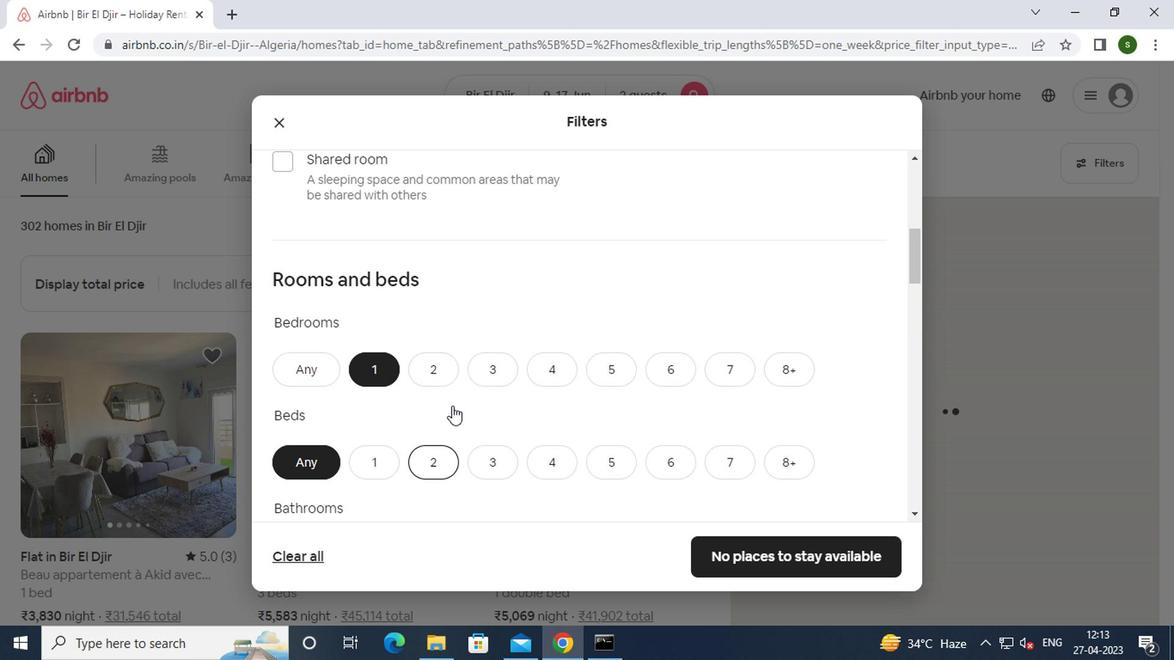 
Action: Mouse scrolled (449, 399) with delta (0, 0)
Screenshot: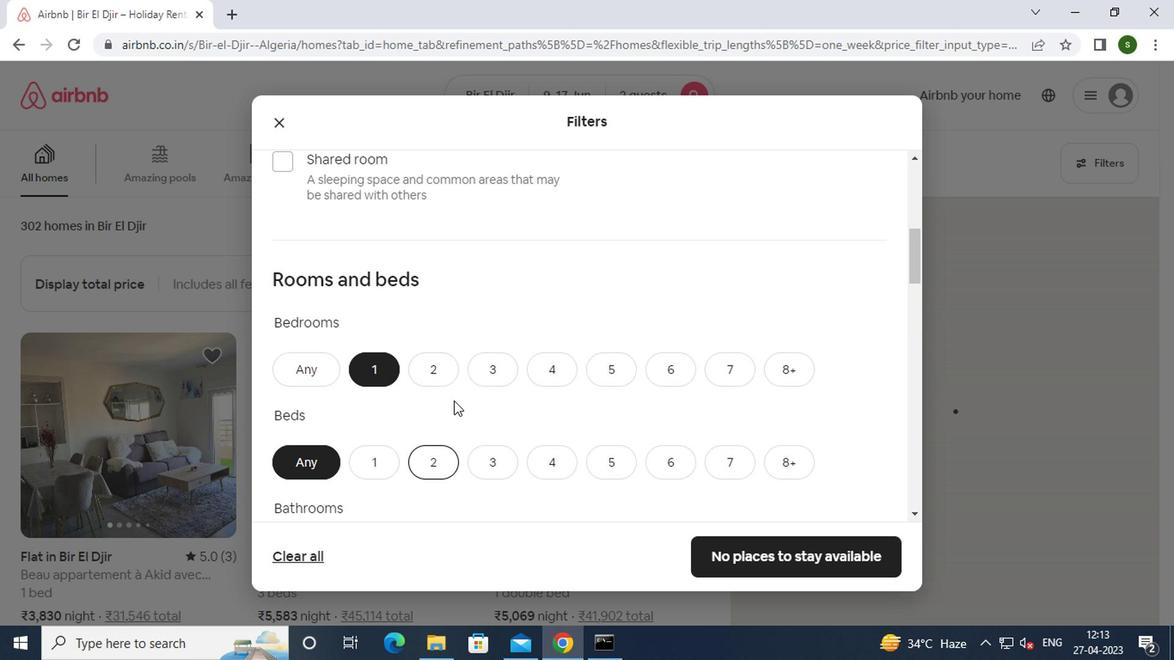 
Action: Mouse scrolled (449, 399) with delta (0, 0)
Screenshot: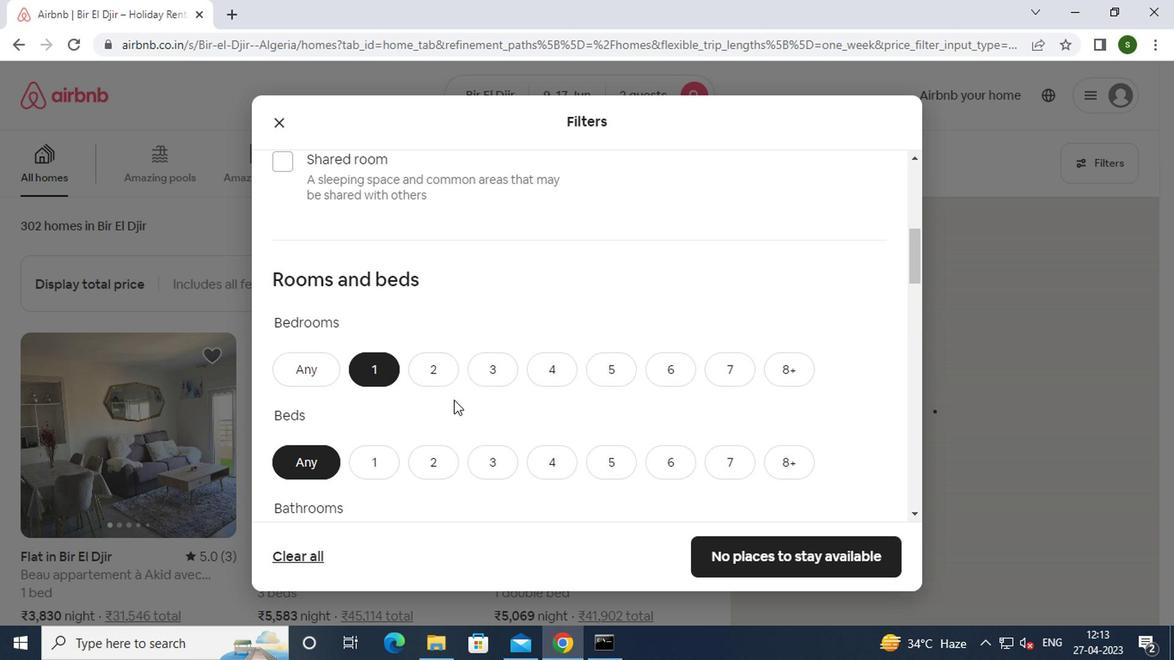 
Action: Mouse moved to (369, 375)
Screenshot: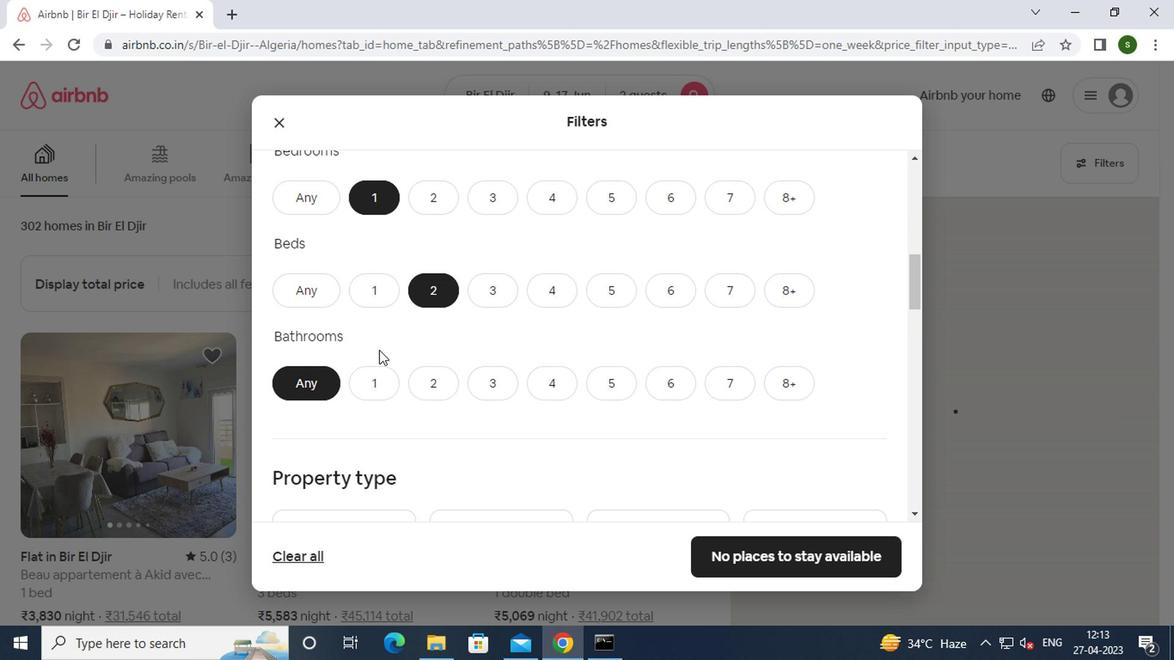 
Action: Mouse pressed left at (369, 375)
Screenshot: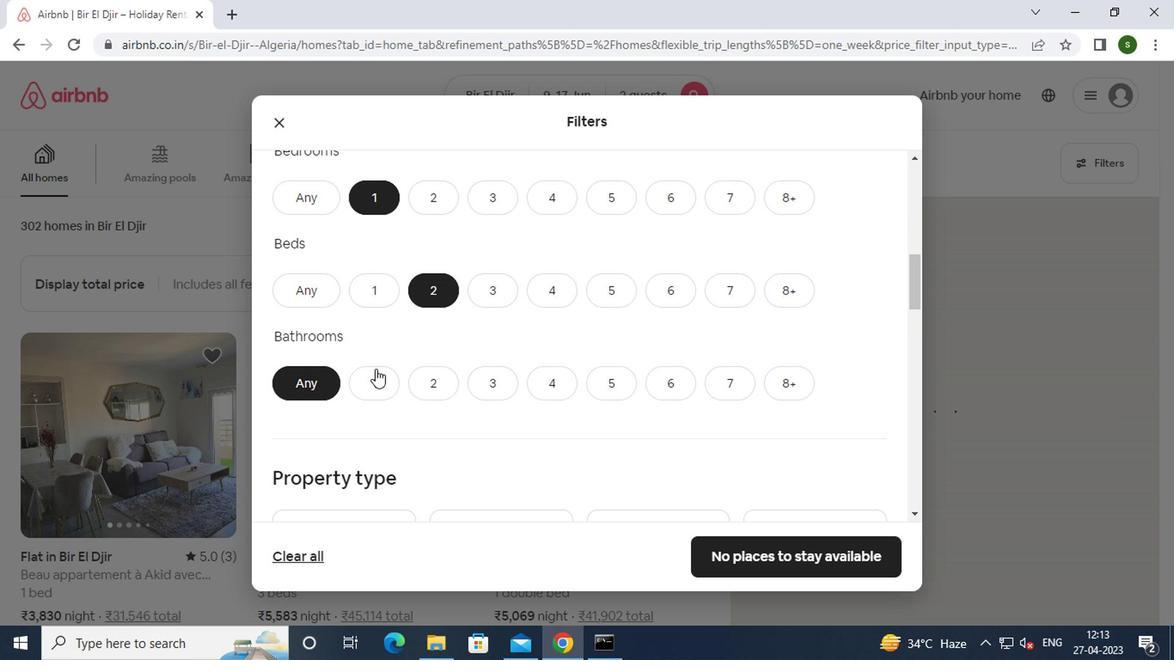 
Action: Mouse moved to (517, 330)
Screenshot: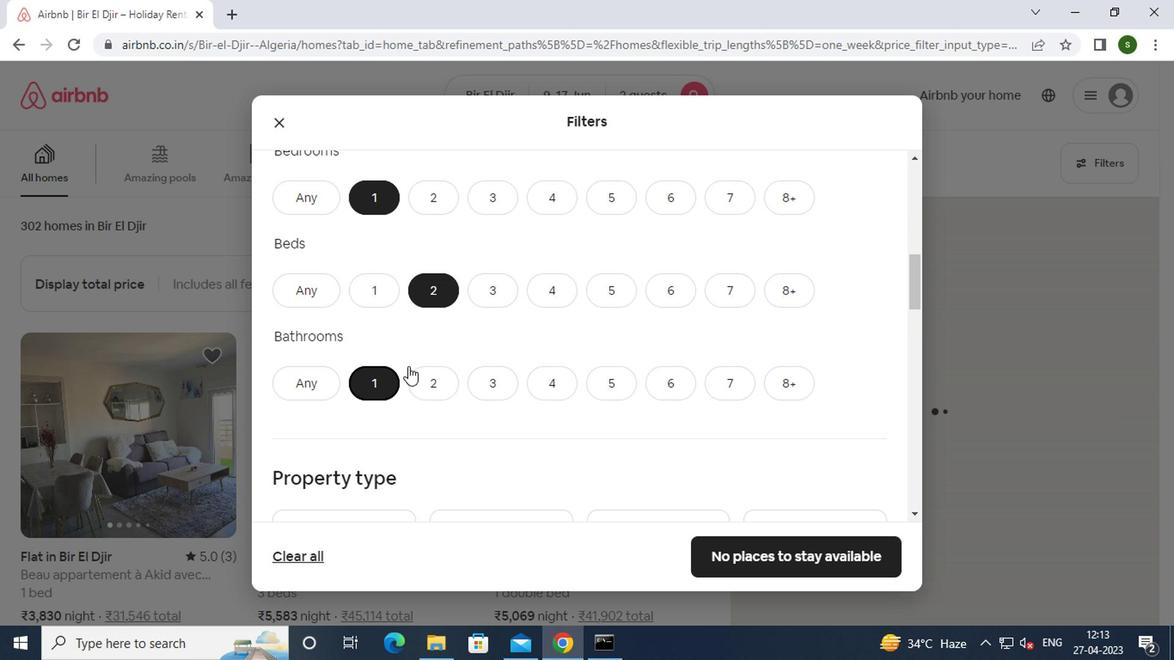 
Action: Mouse scrolled (517, 330) with delta (0, 0)
Screenshot: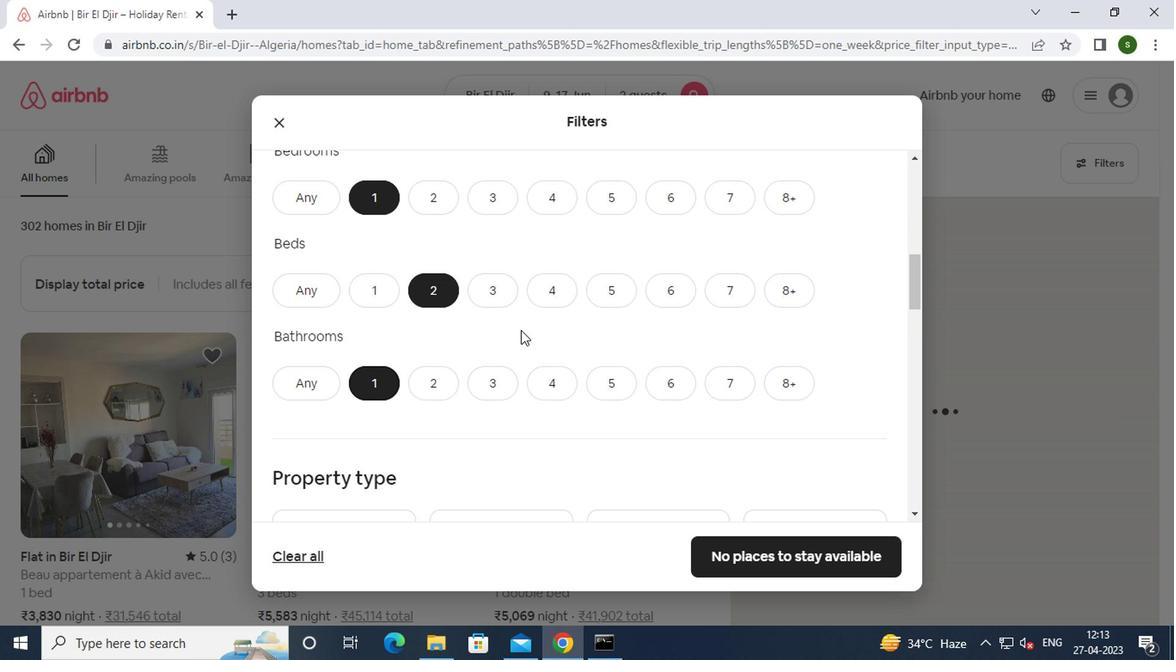 
Action: Mouse scrolled (517, 330) with delta (0, 0)
Screenshot: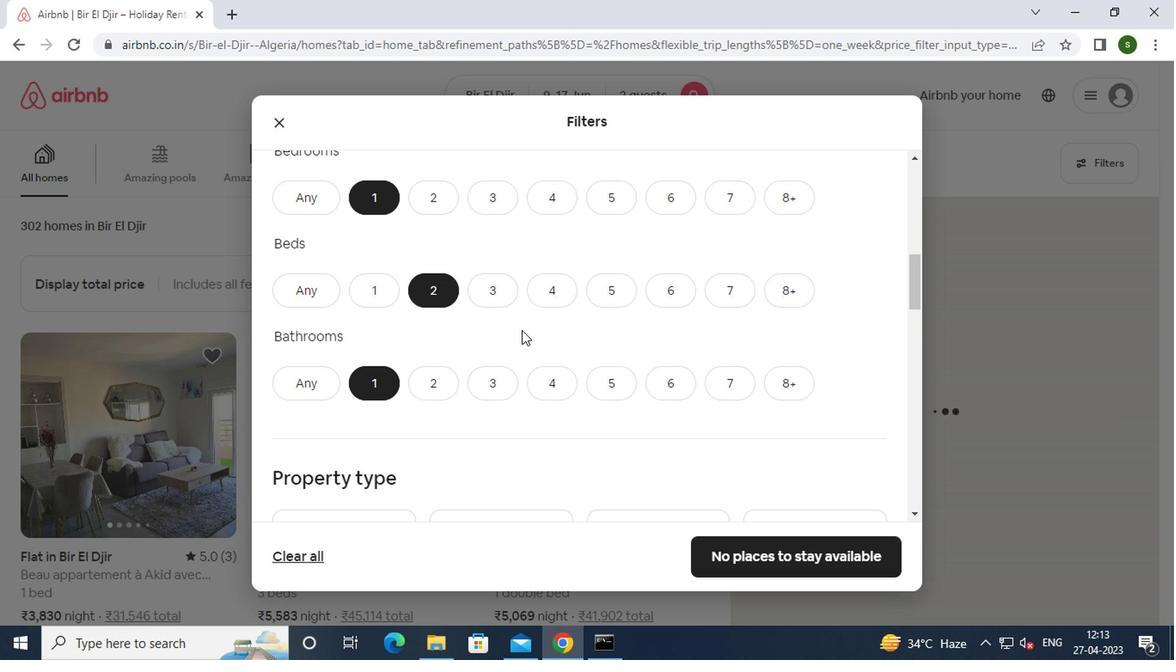 
Action: Mouse scrolled (517, 330) with delta (0, 0)
Screenshot: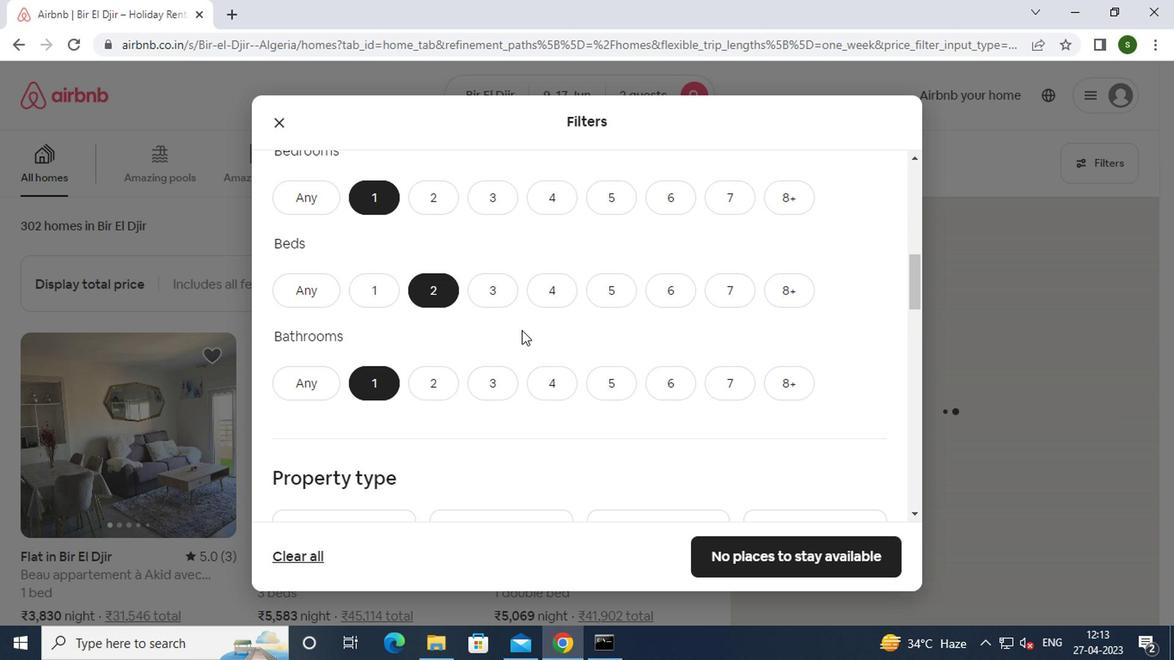 
Action: Mouse moved to (289, 302)
Screenshot: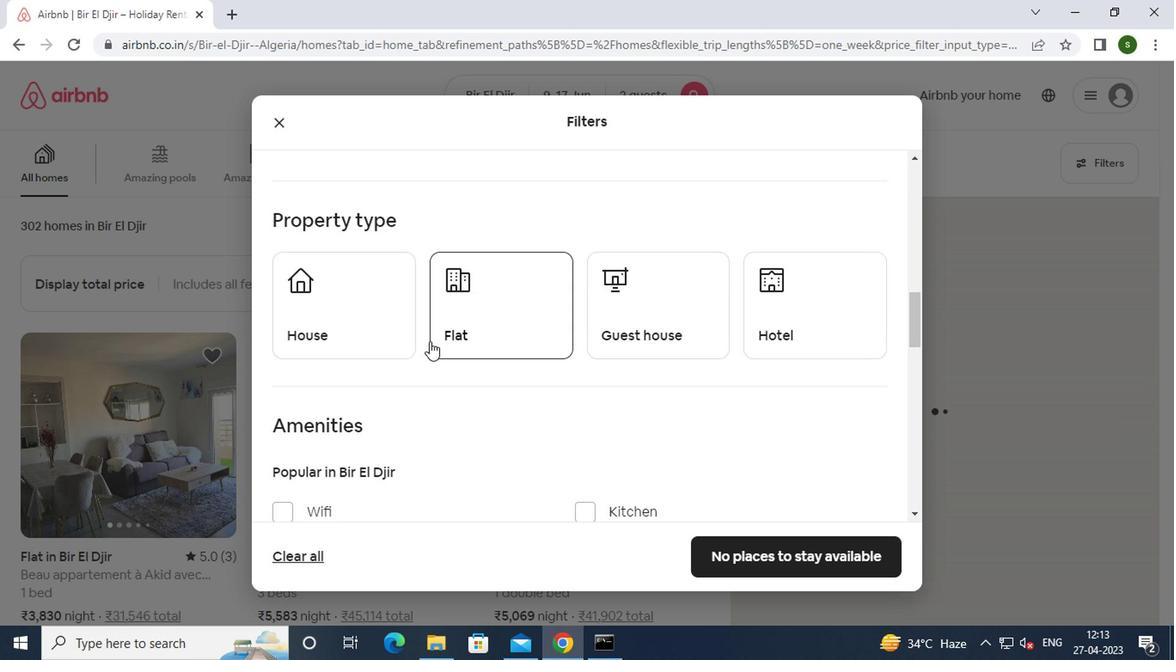
Action: Mouse pressed left at (289, 302)
Screenshot: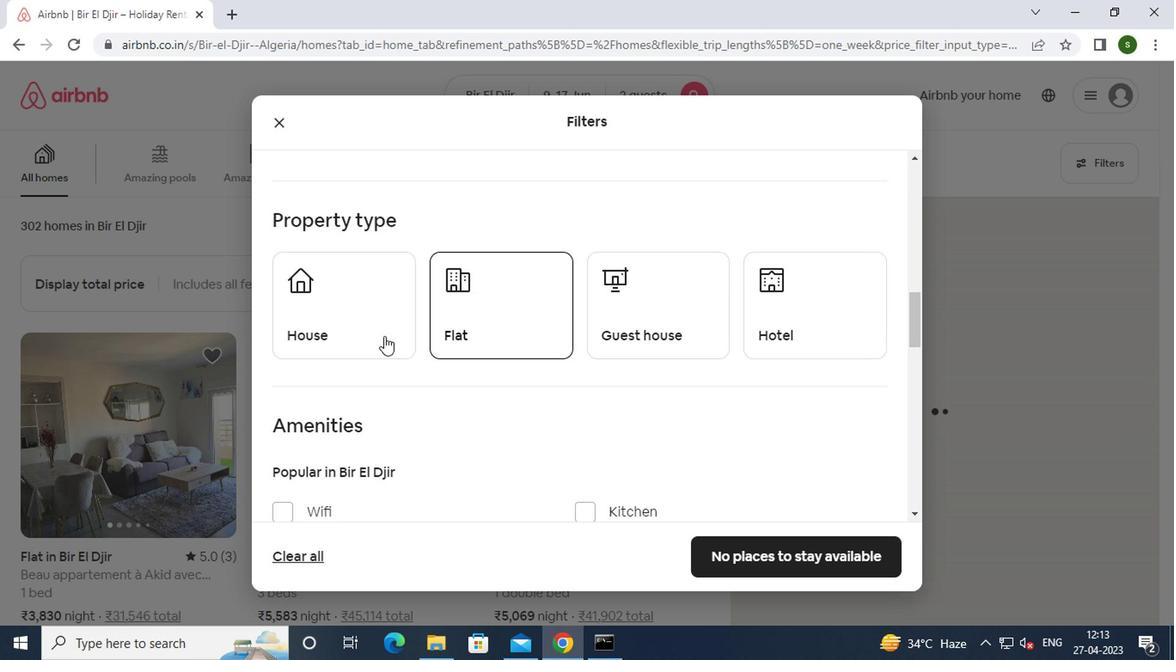 
Action: Mouse moved to (471, 298)
Screenshot: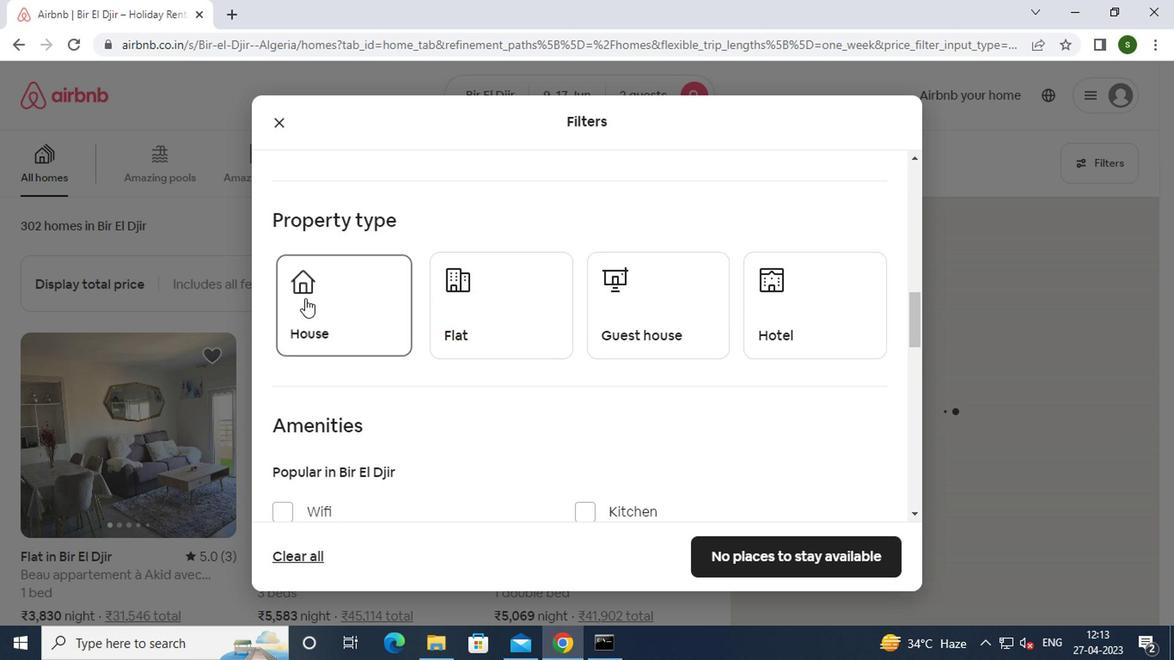 
Action: Mouse pressed left at (471, 298)
Screenshot: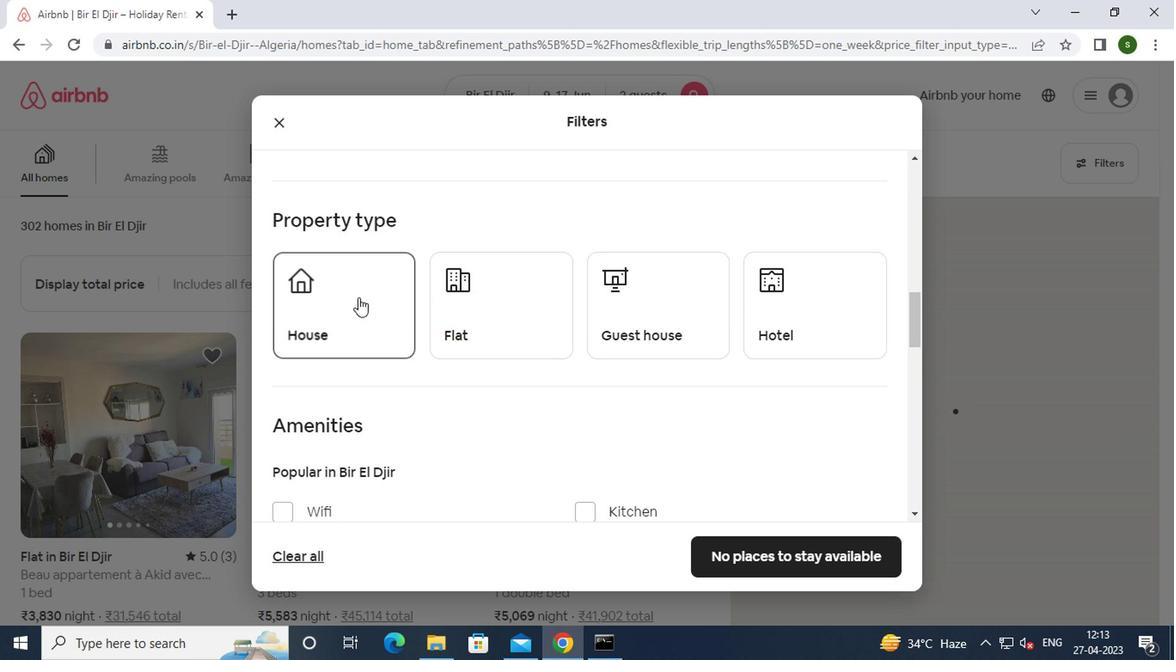 
Action: Mouse moved to (772, 312)
Screenshot: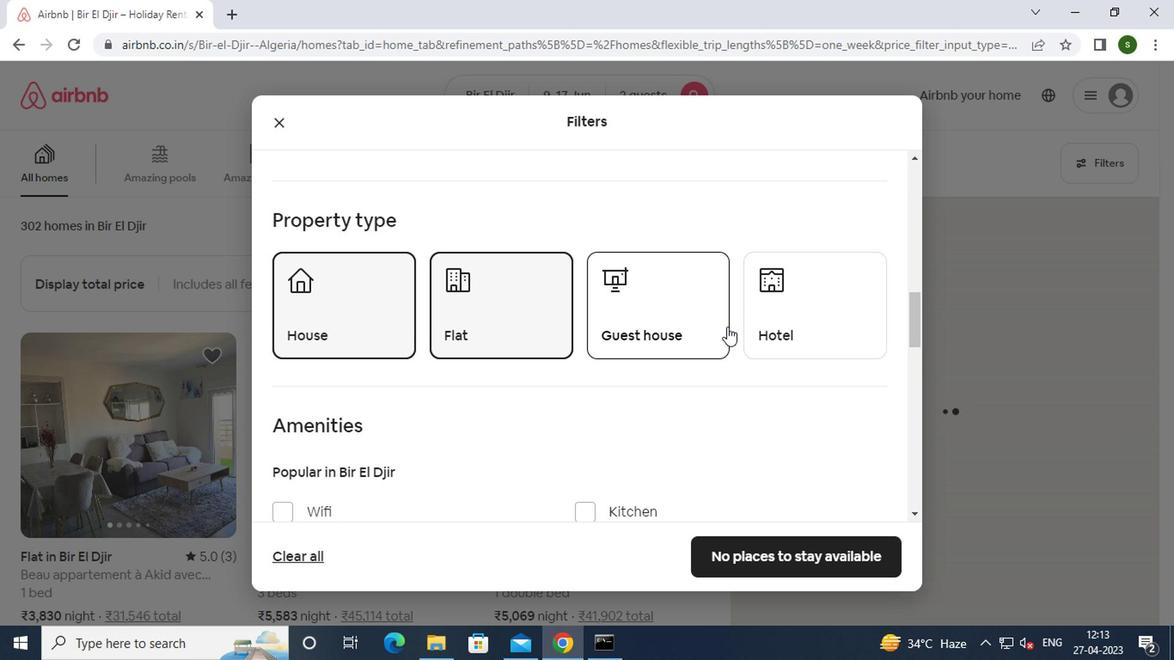 
Action: Mouse pressed left at (772, 312)
Screenshot: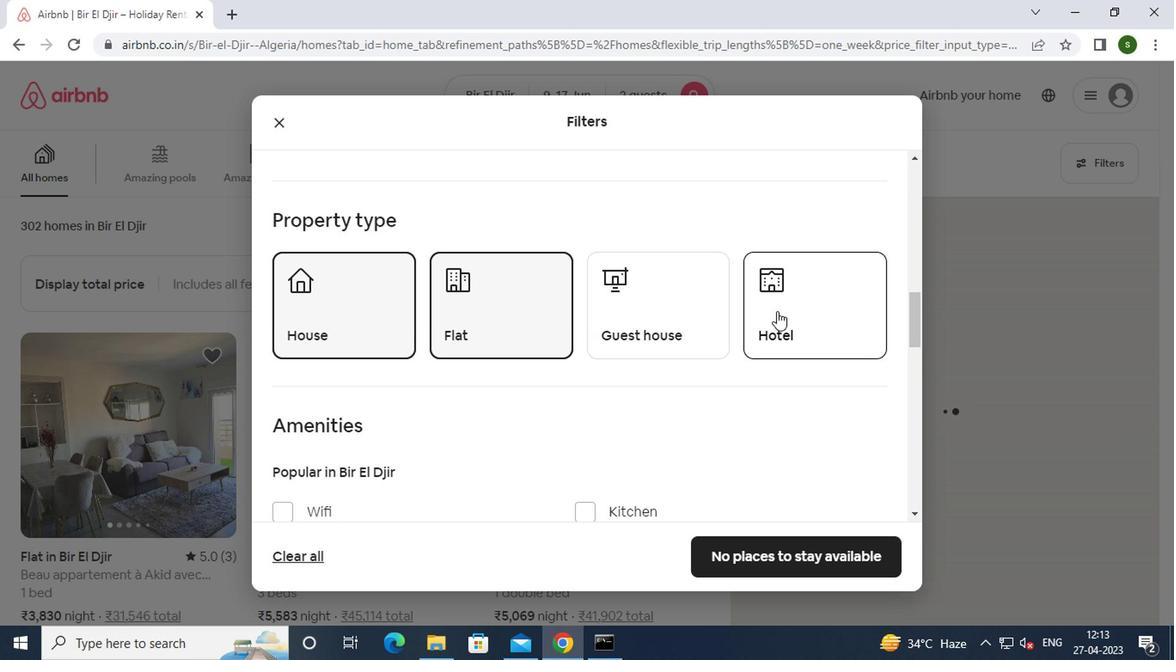 
Action: Mouse scrolled (772, 311) with delta (0, -1)
Screenshot: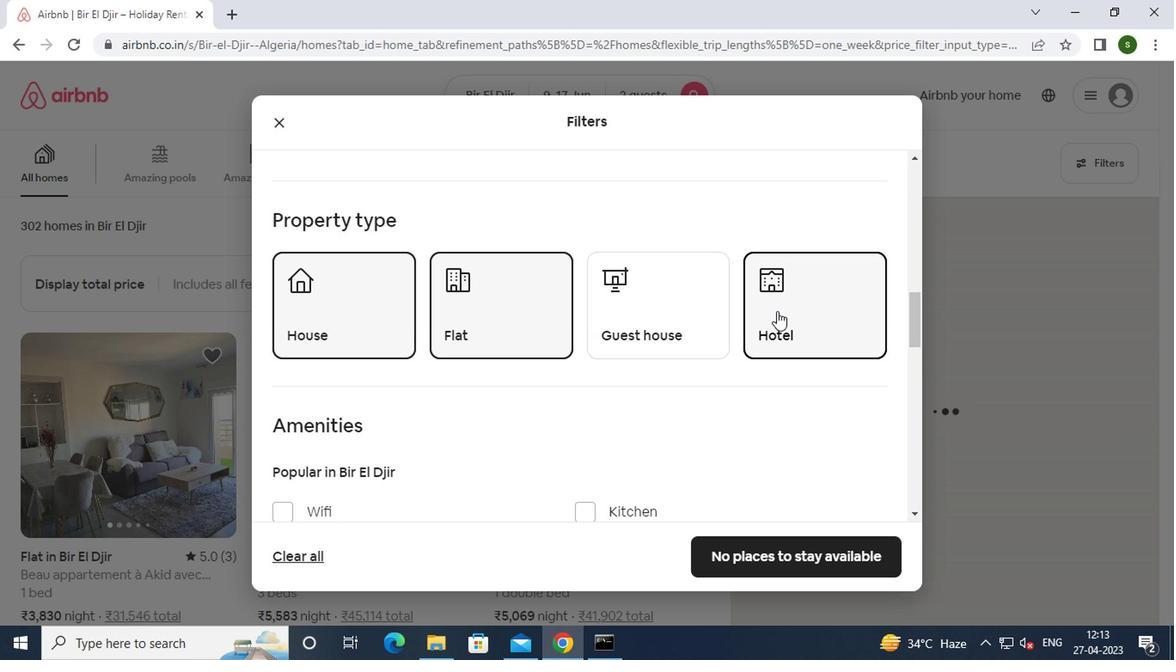 
Action: Mouse scrolled (772, 311) with delta (0, -1)
Screenshot: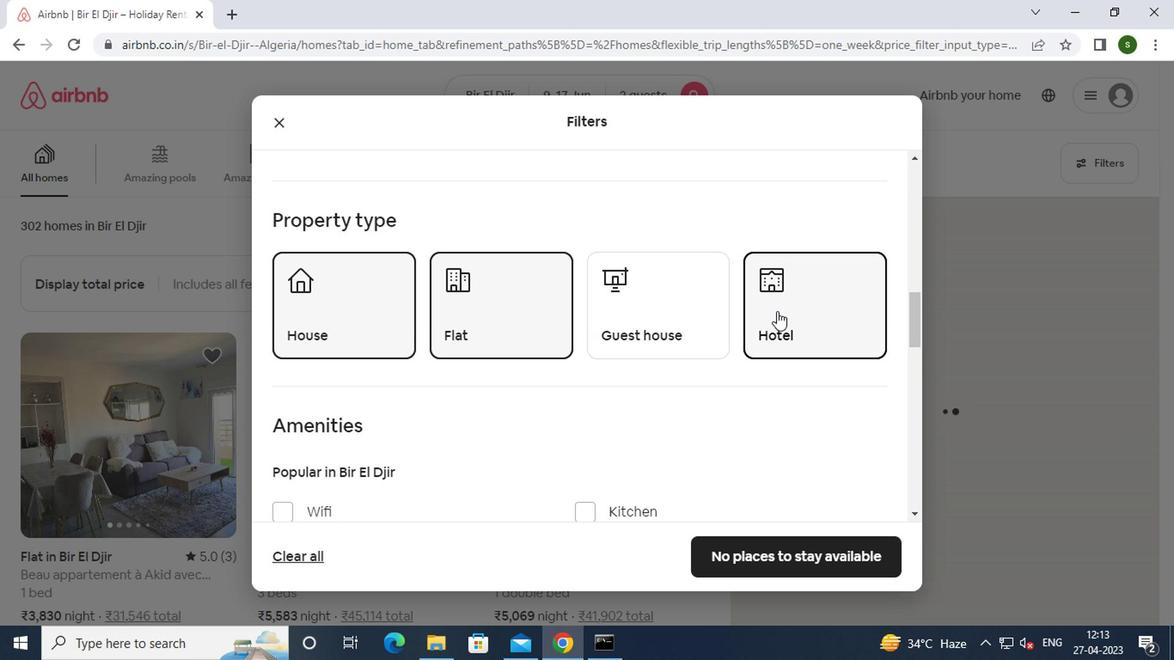 
Action: Mouse scrolled (772, 311) with delta (0, -1)
Screenshot: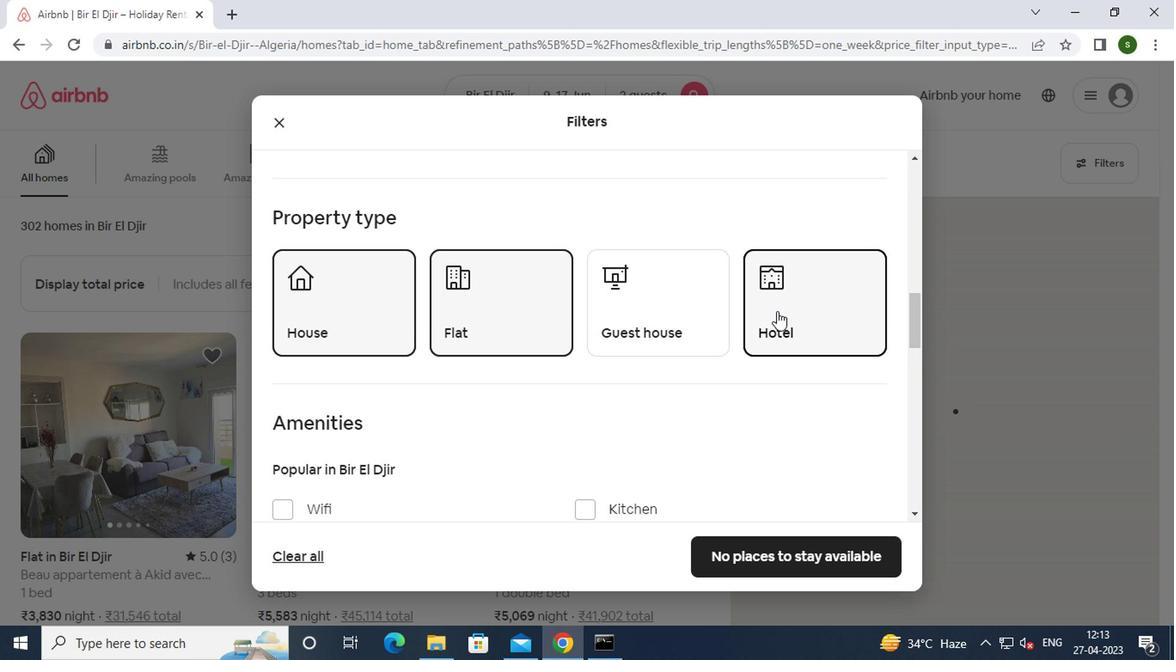 
Action: Mouse scrolled (772, 311) with delta (0, -1)
Screenshot: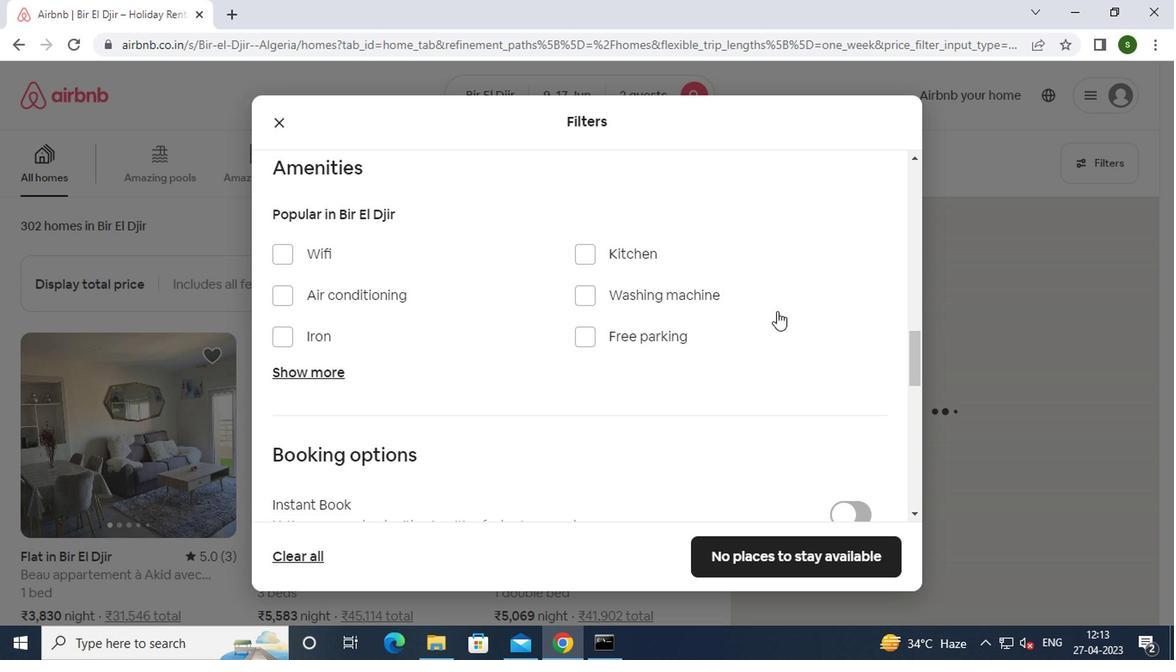
Action: Mouse scrolled (772, 311) with delta (0, -1)
Screenshot: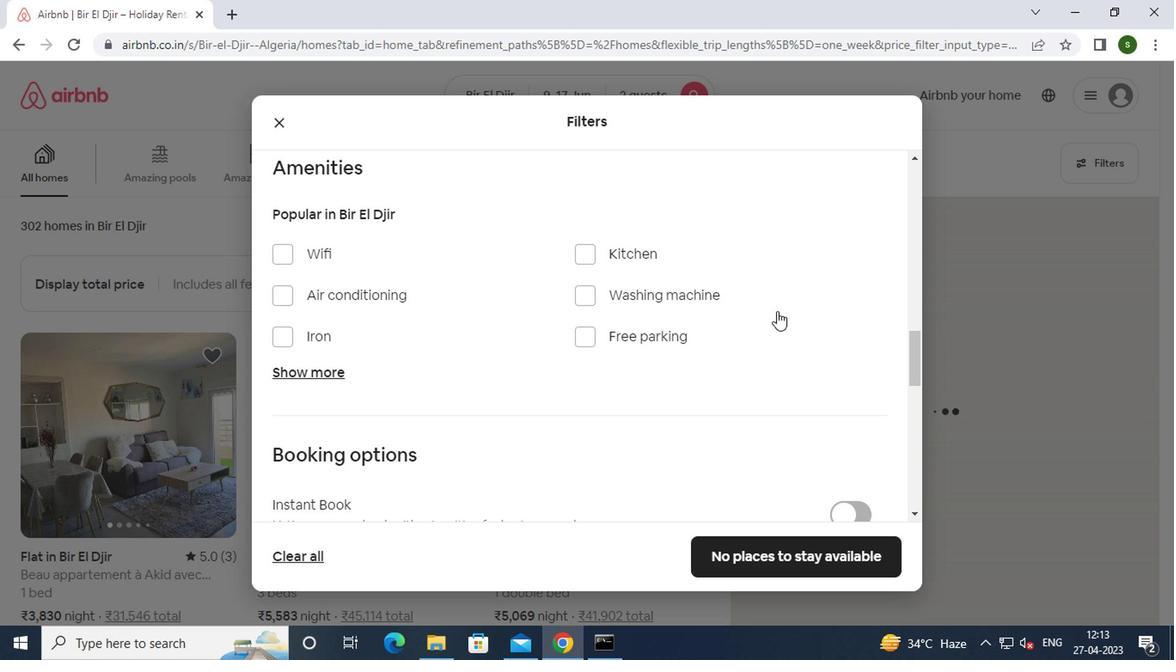 
Action: Mouse scrolled (772, 311) with delta (0, -1)
Screenshot: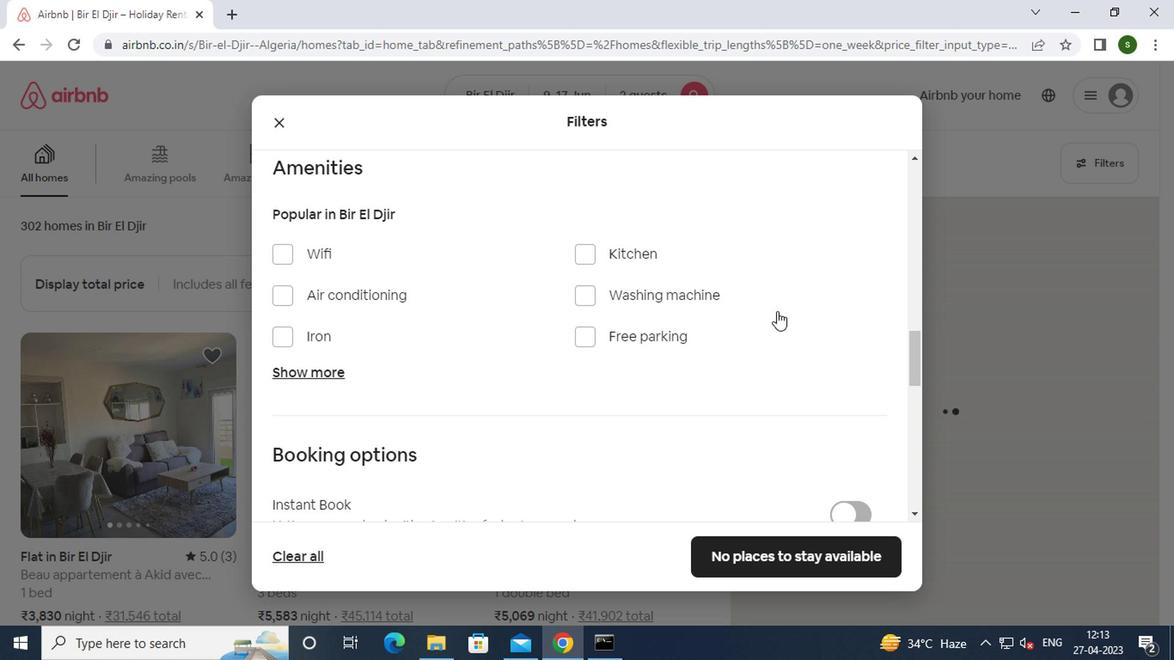 
Action: Mouse moved to (836, 307)
Screenshot: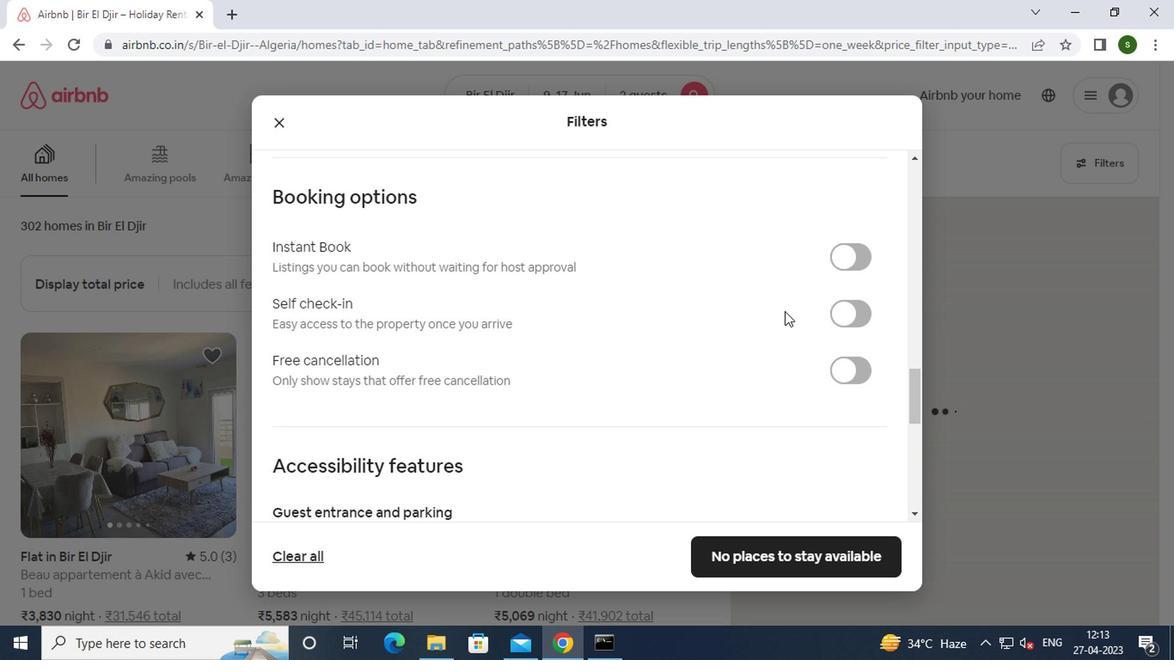 
Action: Mouse pressed left at (836, 307)
Screenshot: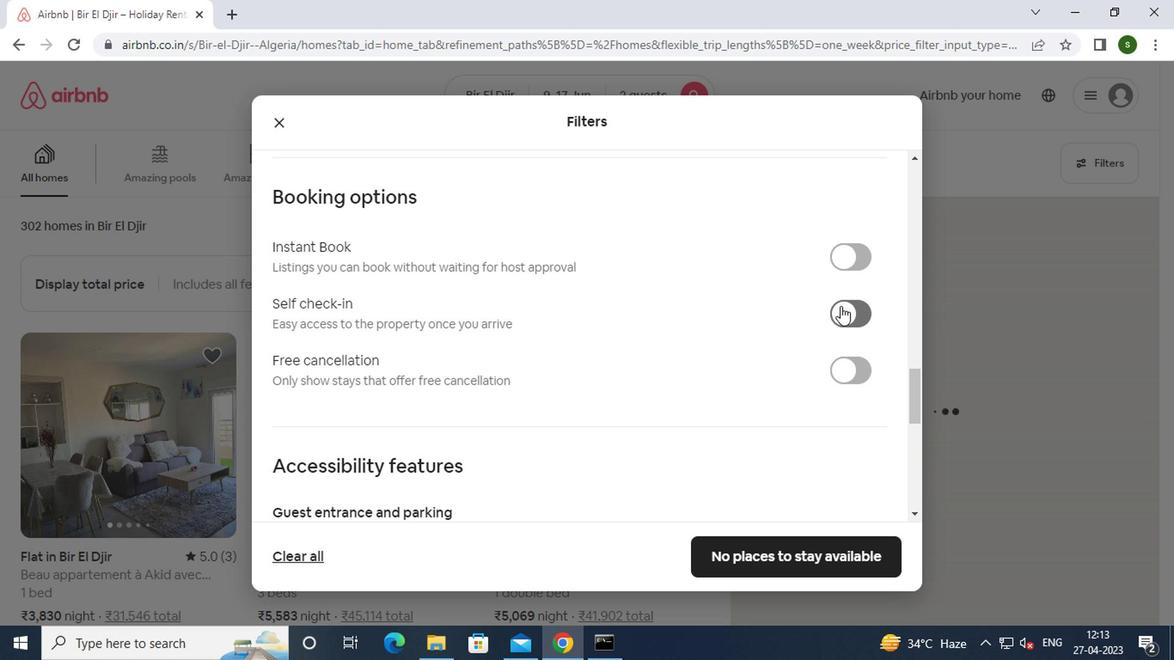 
Action: Mouse moved to (709, 367)
Screenshot: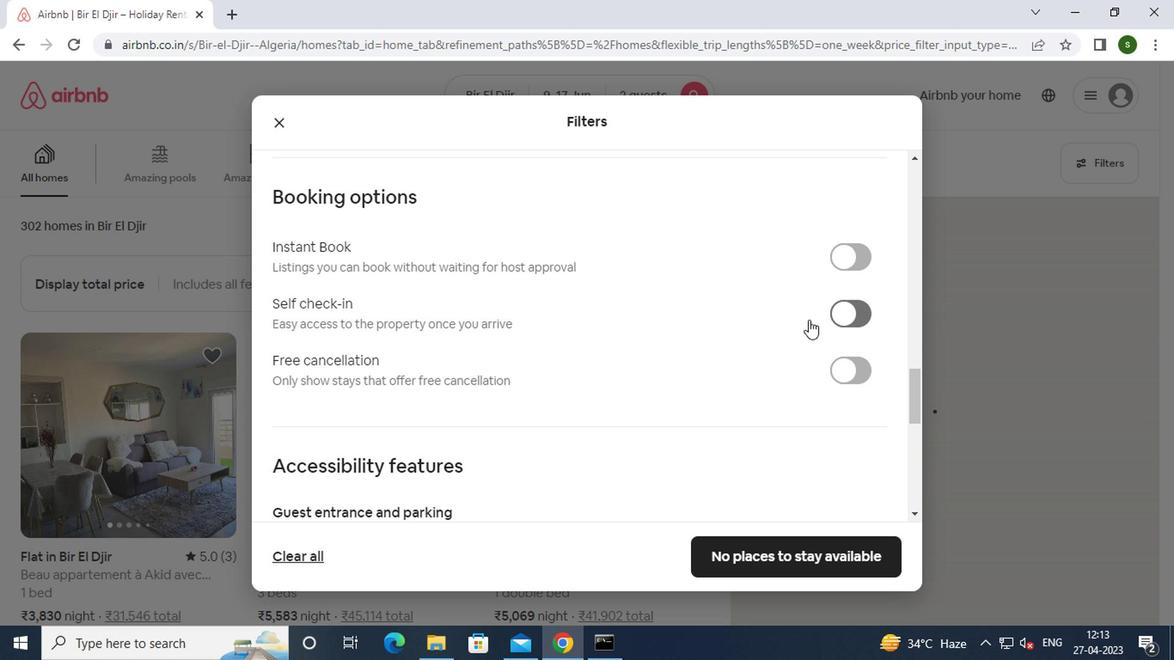 
Action: Mouse scrolled (709, 366) with delta (0, 0)
Screenshot: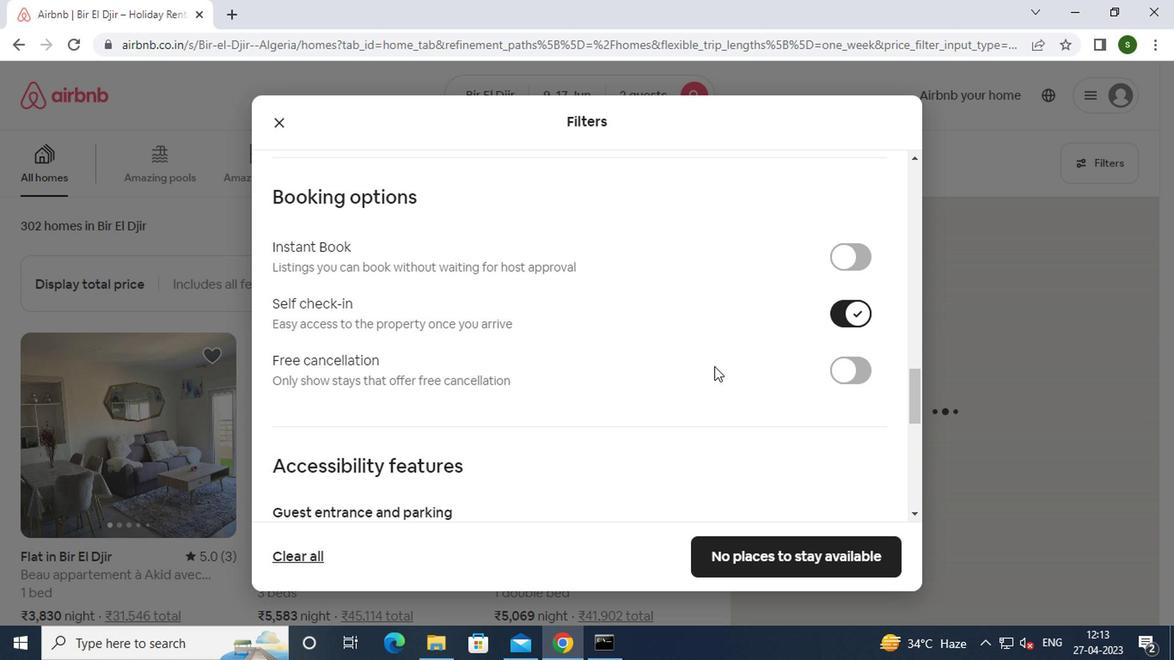 
Action: Mouse scrolled (709, 366) with delta (0, 0)
Screenshot: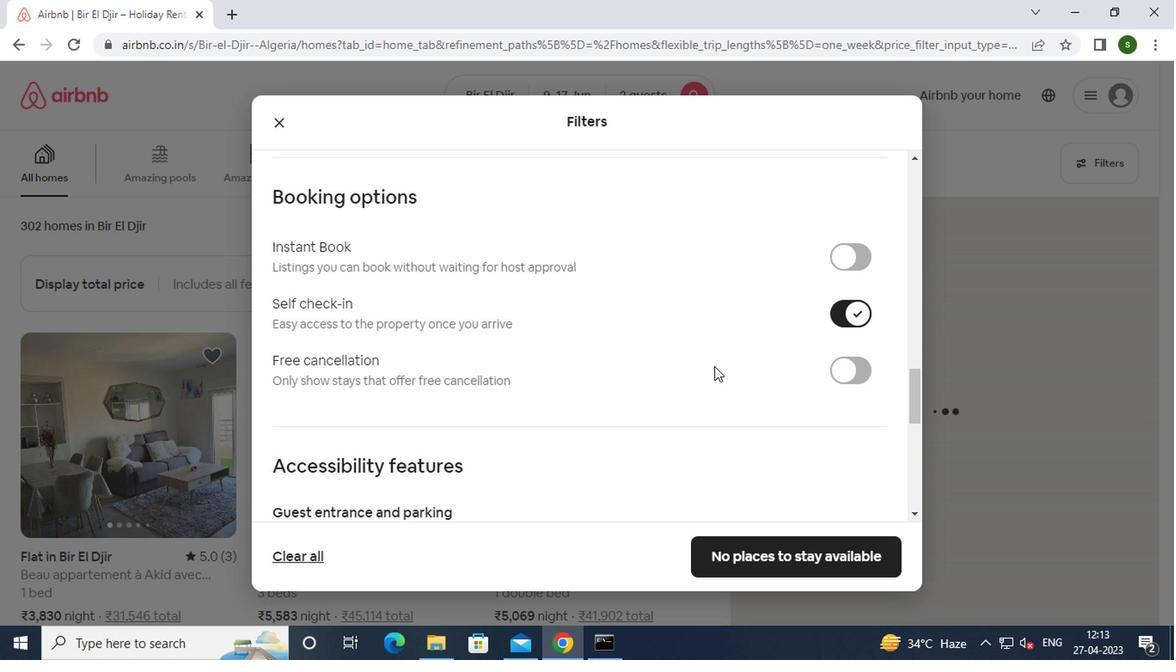 
Action: Mouse scrolled (709, 366) with delta (0, 0)
Screenshot: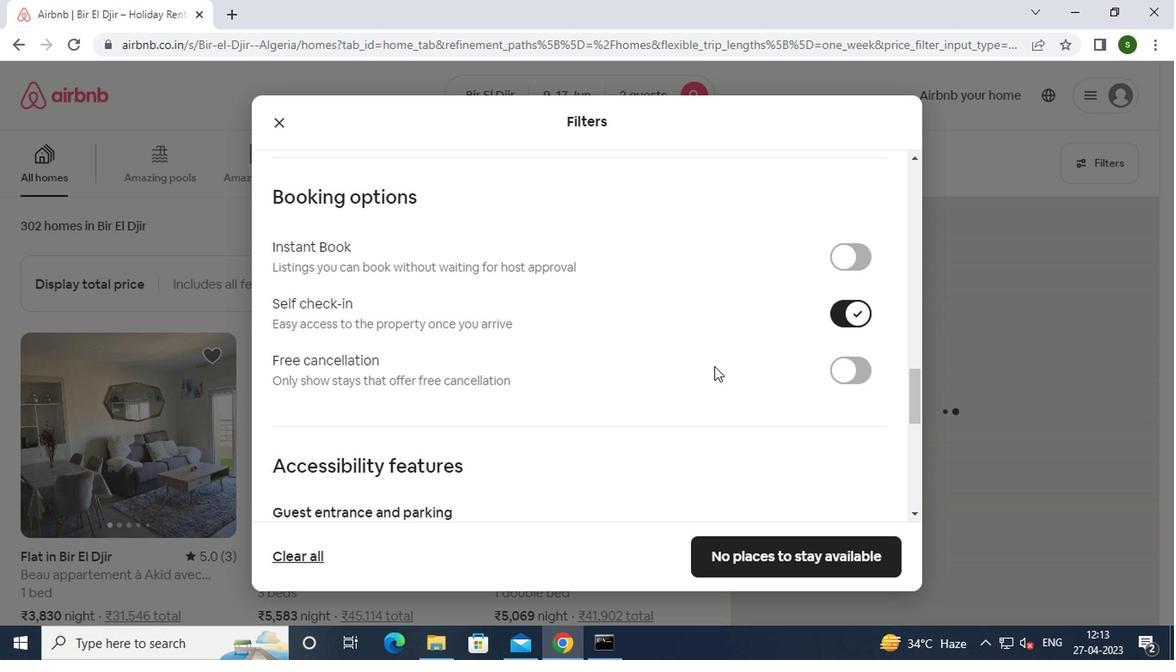
Action: Mouse scrolled (709, 366) with delta (0, 0)
Screenshot: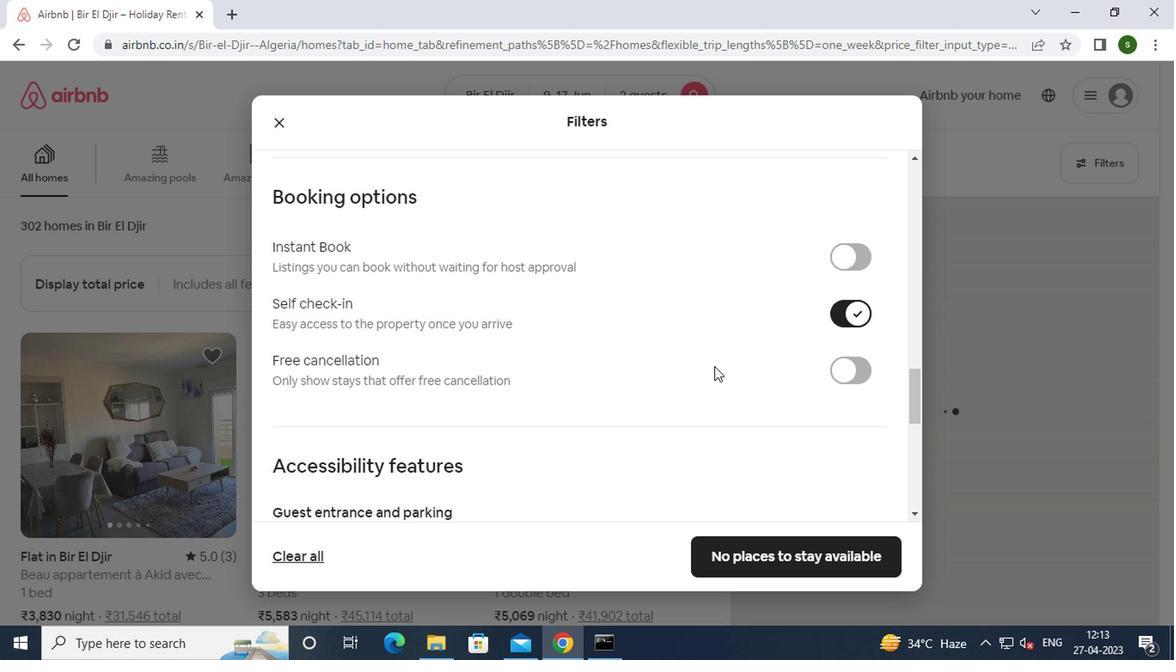 
Action: Mouse moved to (742, 561)
Screenshot: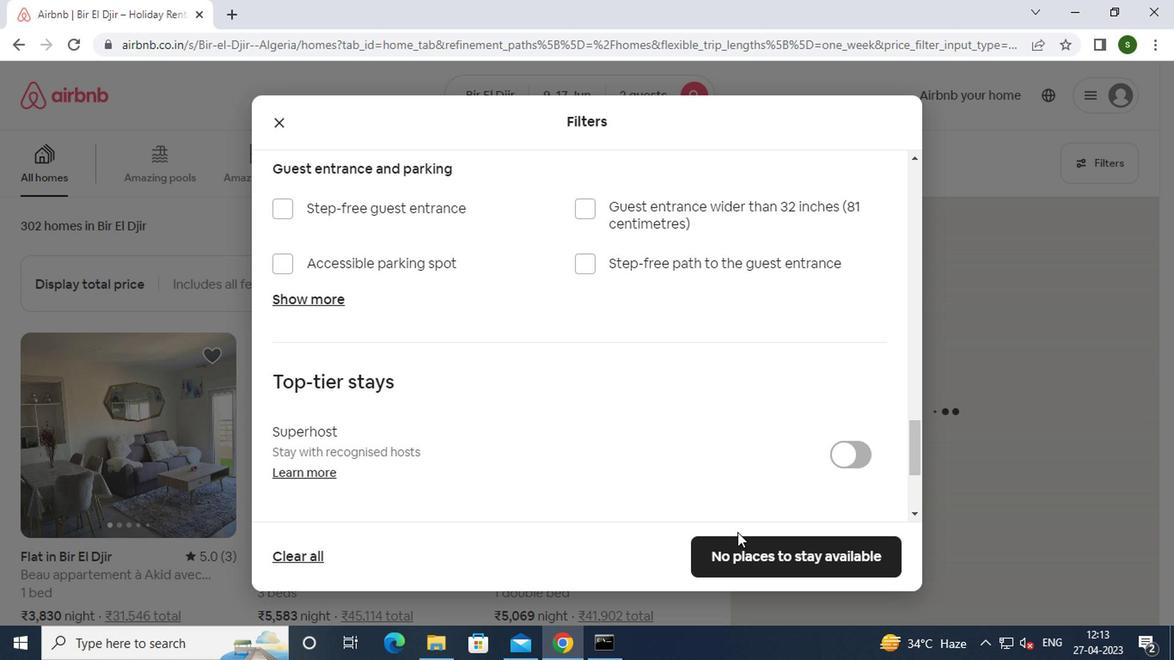 
Action: Mouse pressed left at (742, 561)
Screenshot: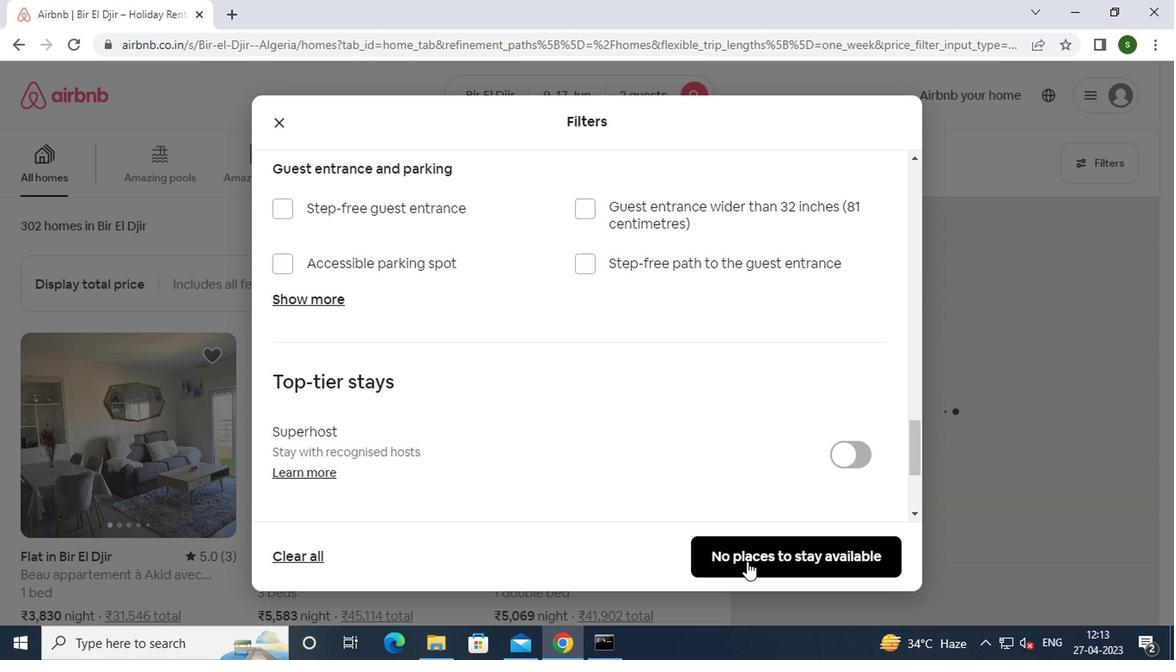
Action: Mouse moved to (742, 561)
Screenshot: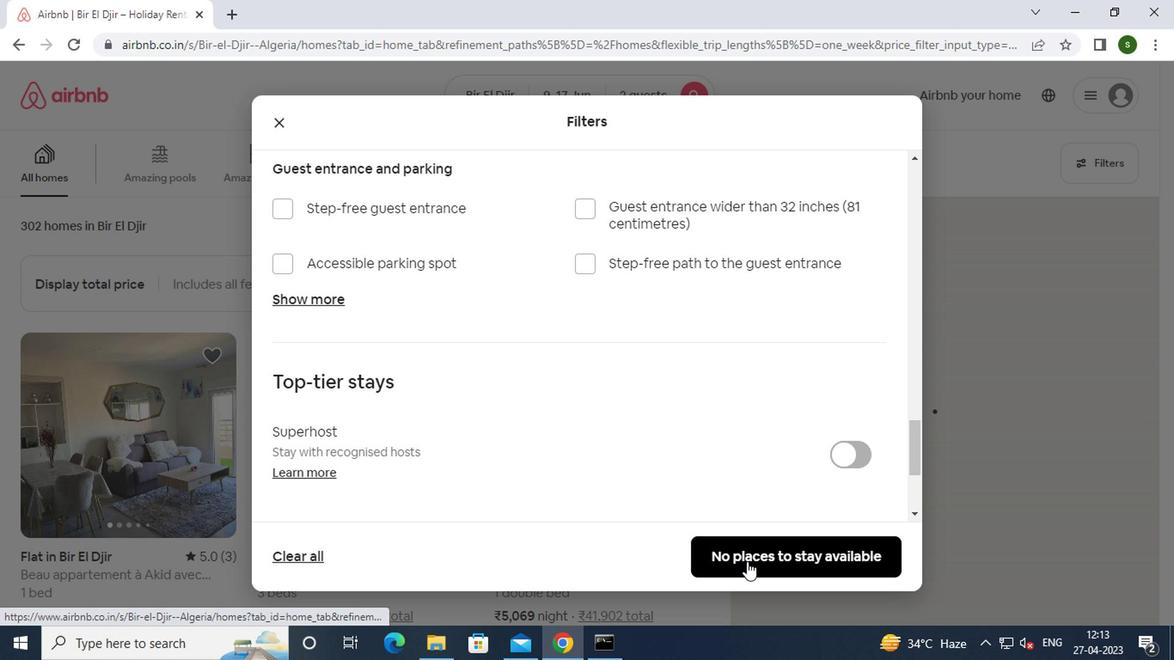 
